 Task: Open Card Medical Conference Review in Board Public Relations Crisis Communication Planning to Workspace Event Production Services and add a team member Softage.1@softage.net, a label Yellow, a checklist Wireless Networking, an attachment from your onedrive, a color Yellow and finally, add a card description 'Plan and execute company team-building conference with team-building challenges on leadership' and a comment 'Let us approach this task with a growth mindset, embracing challenges and seeing them as opportunities to learn and improve.'. Add a start date 'Jan 05, 1900' with a due date 'Jan 12, 1900'
Action: Mouse moved to (486, 170)
Screenshot: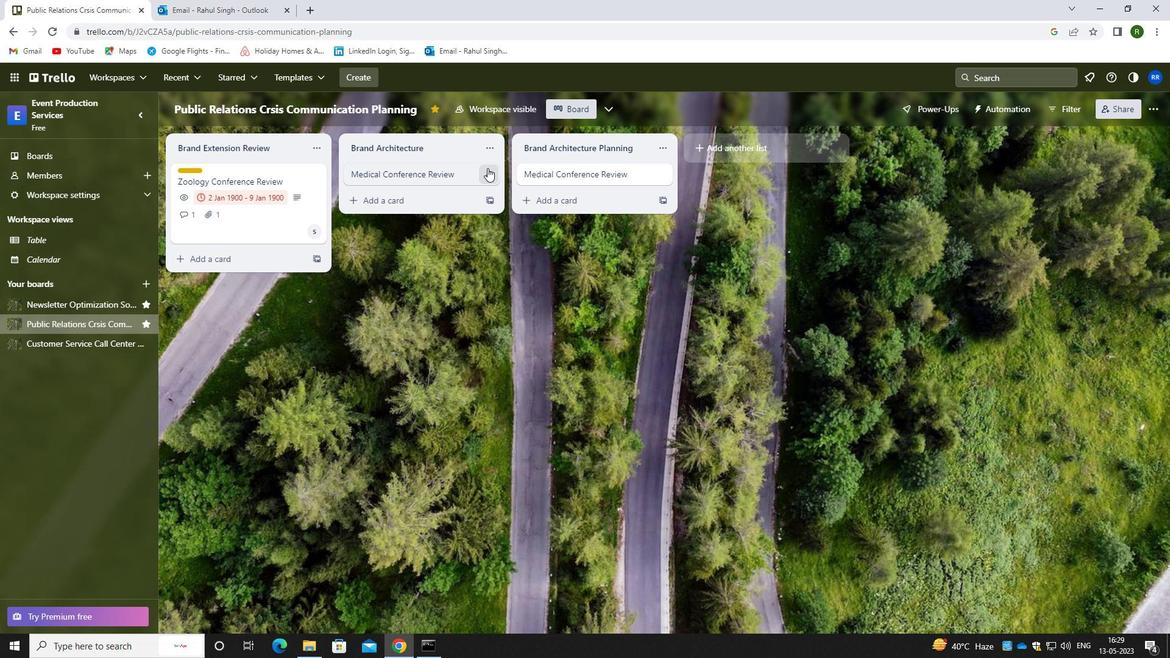 
Action: Mouse pressed left at (486, 170)
Screenshot: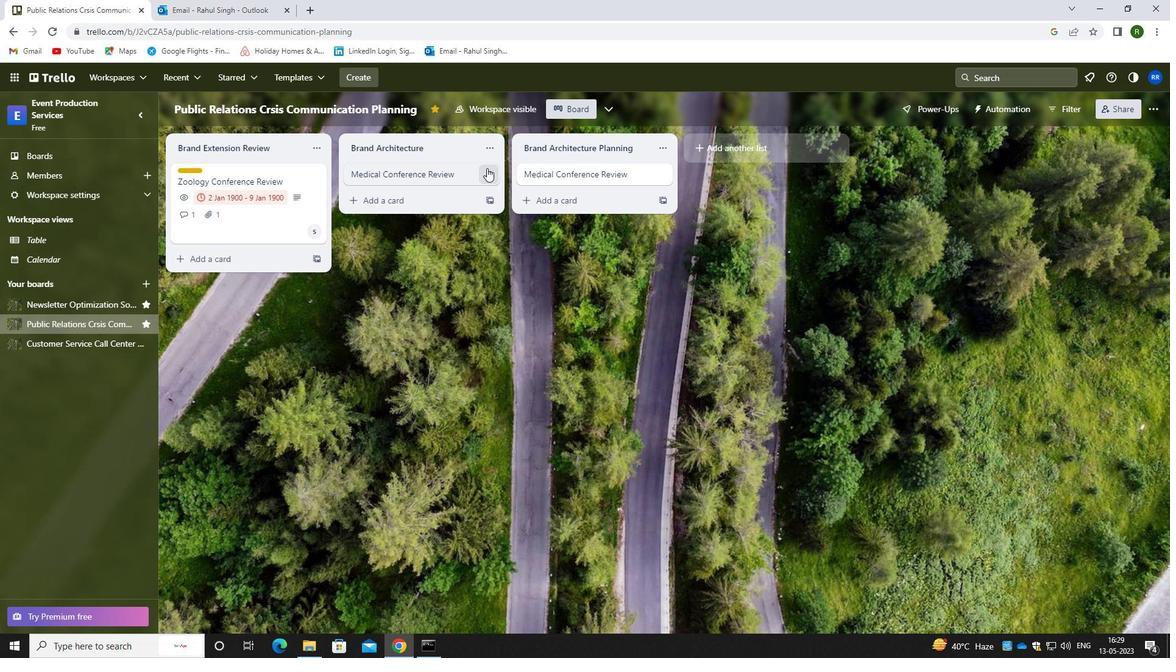 
Action: Mouse moved to (543, 167)
Screenshot: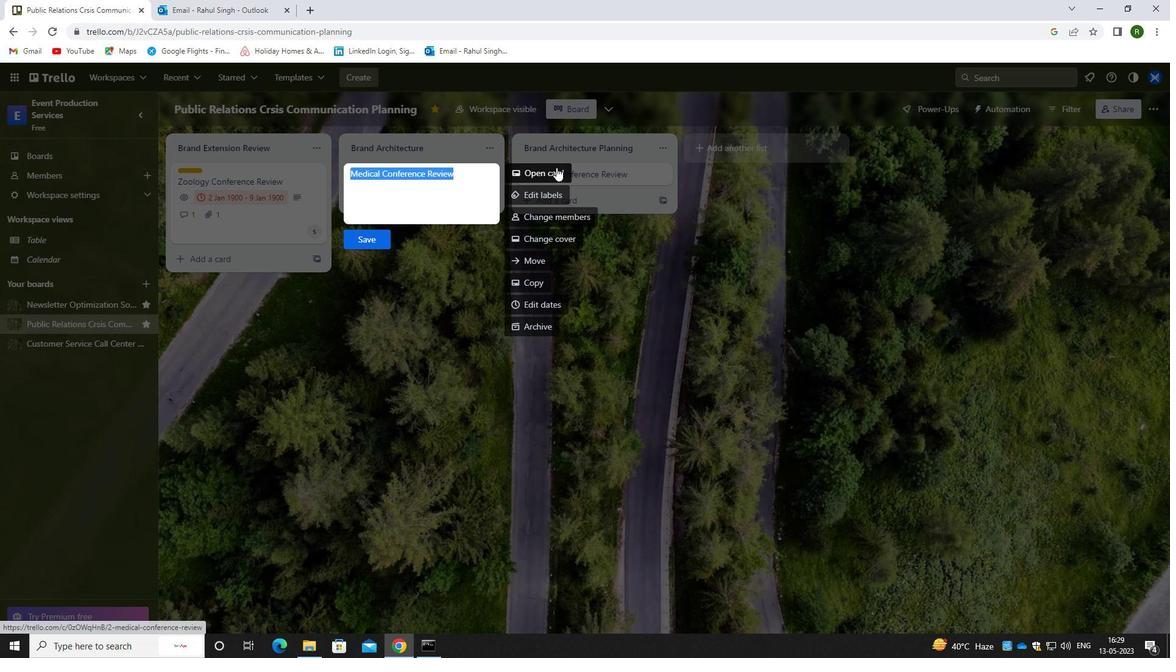 
Action: Mouse pressed left at (543, 167)
Screenshot: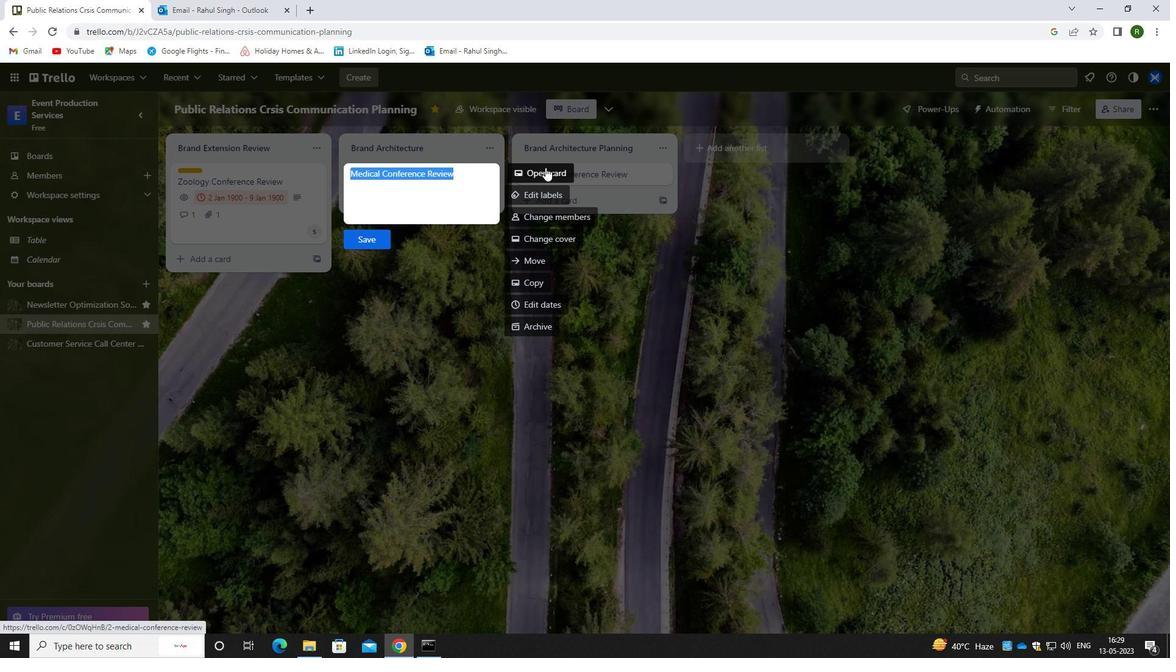 
Action: Mouse moved to (737, 216)
Screenshot: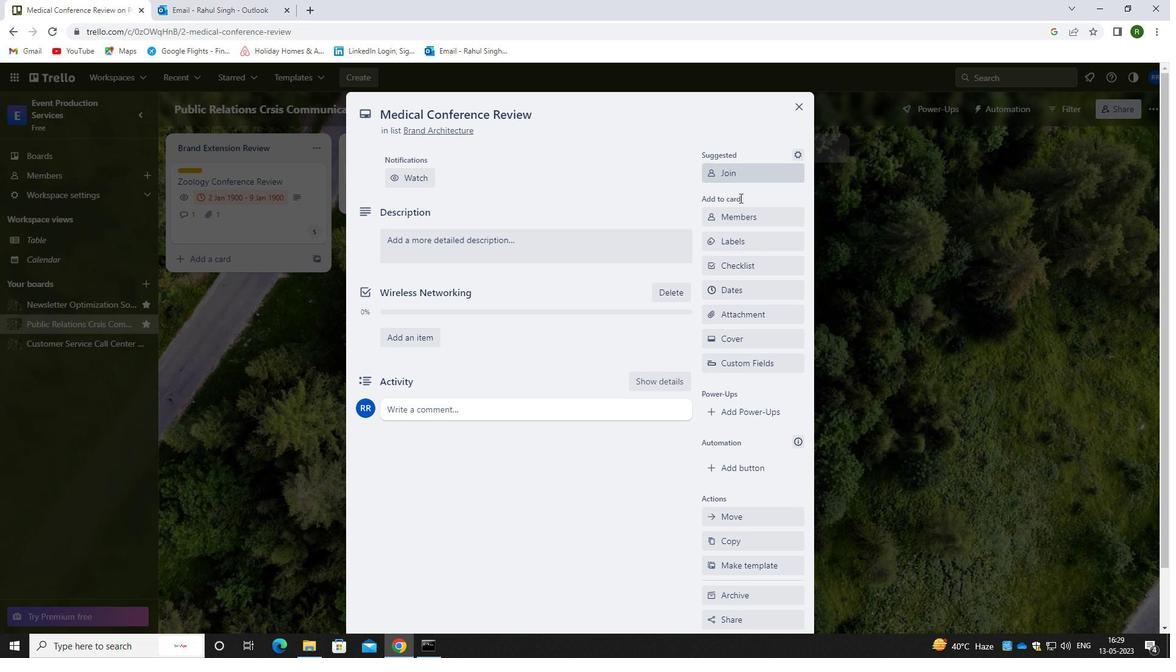 
Action: Mouse pressed left at (737, 216)
Screenshot: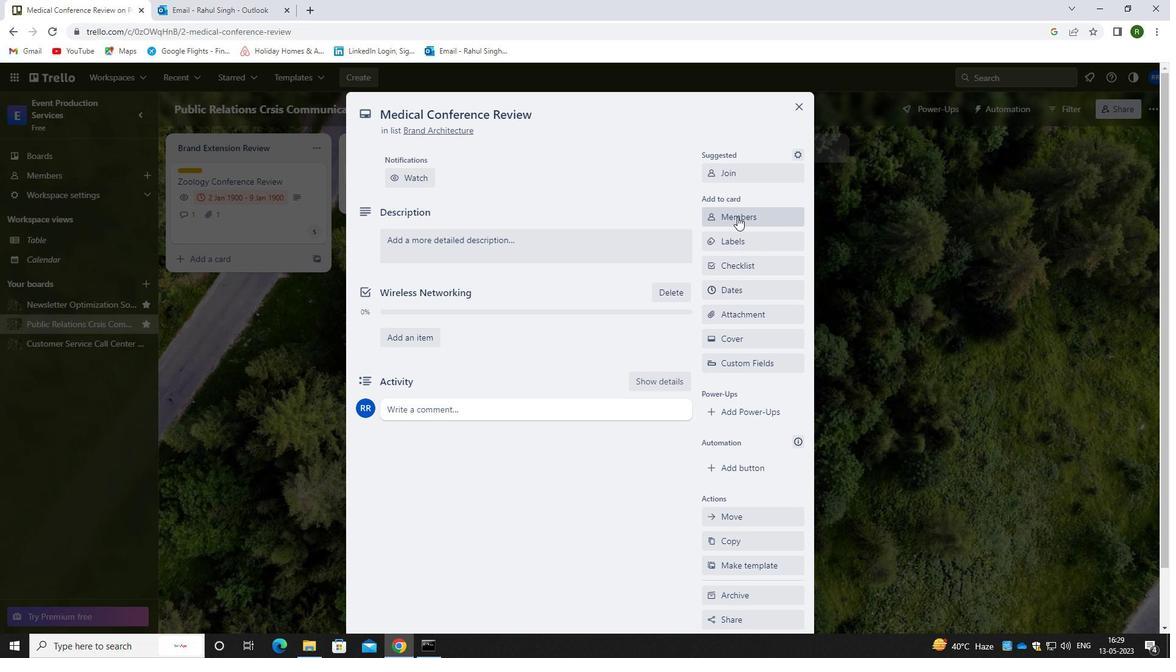 
Action: Mouse moved to (739, 277)
Screenshot: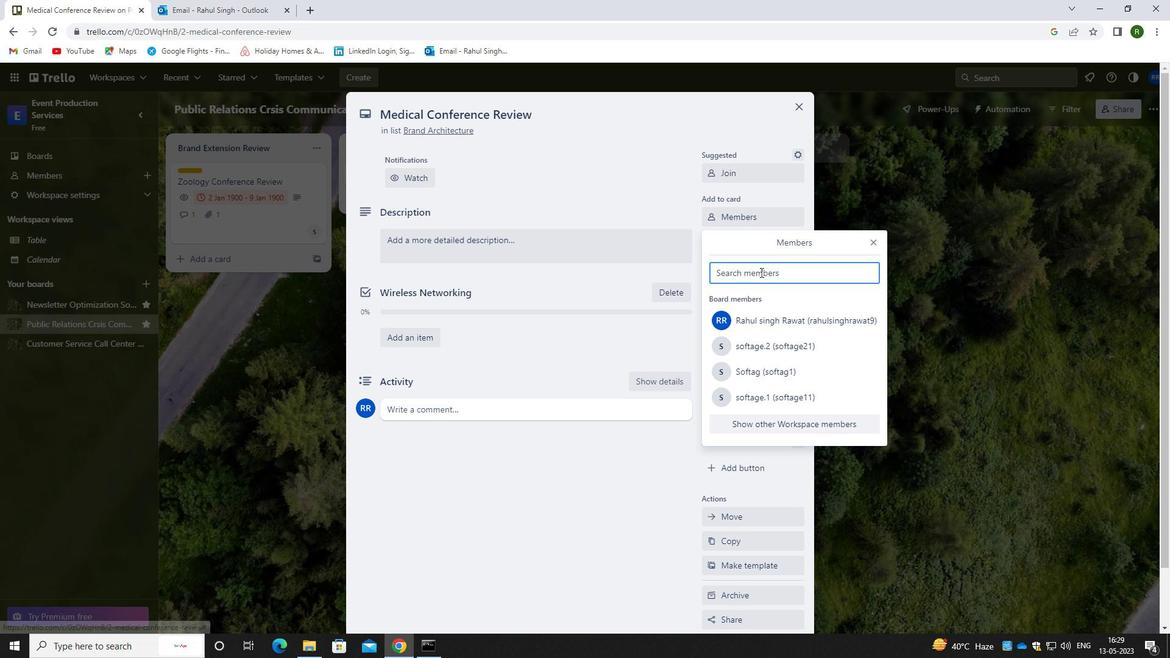 
Action: Key pressed <Key.caps_lock>s<Key.caps_lock>oftage.1<Key.shift>@SOFTAGE.NET
Screenshot: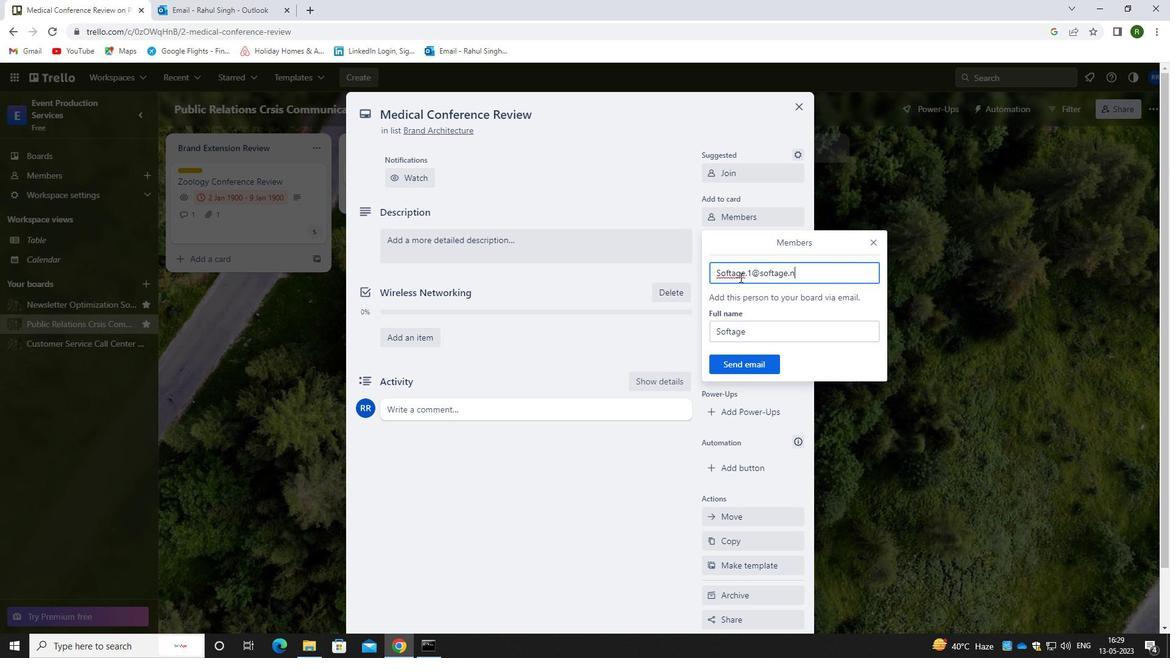 
Action: Mouse moved to (742, 365)
Screenshot: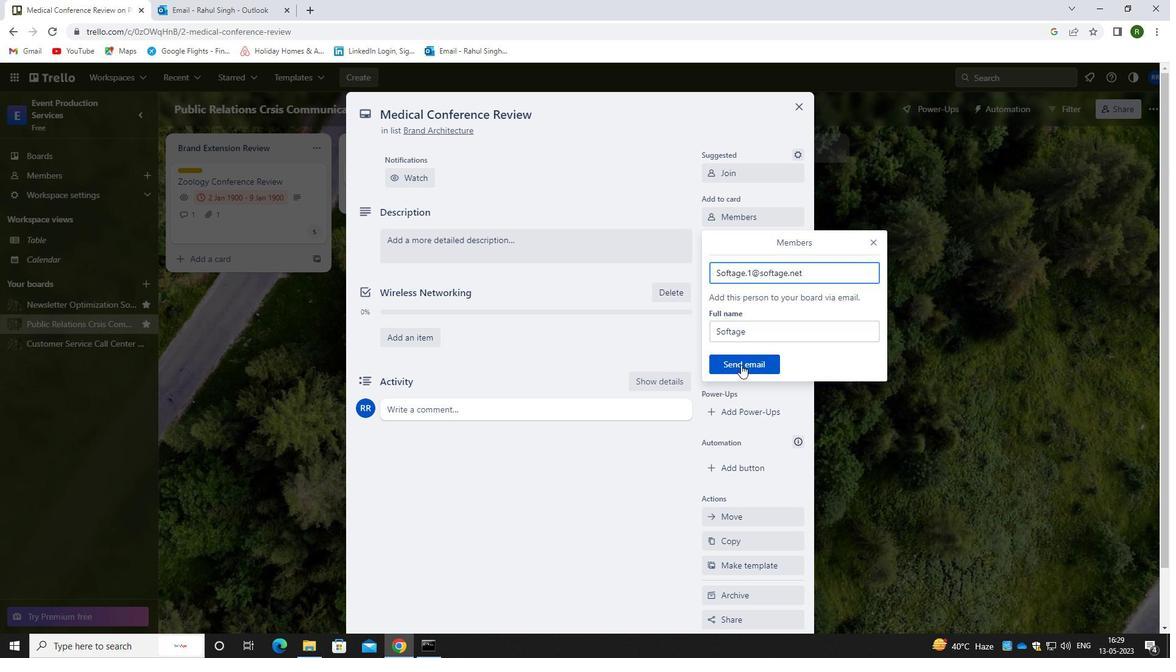 
Action: Mouse pressed left at (742, 365)
Screenshot: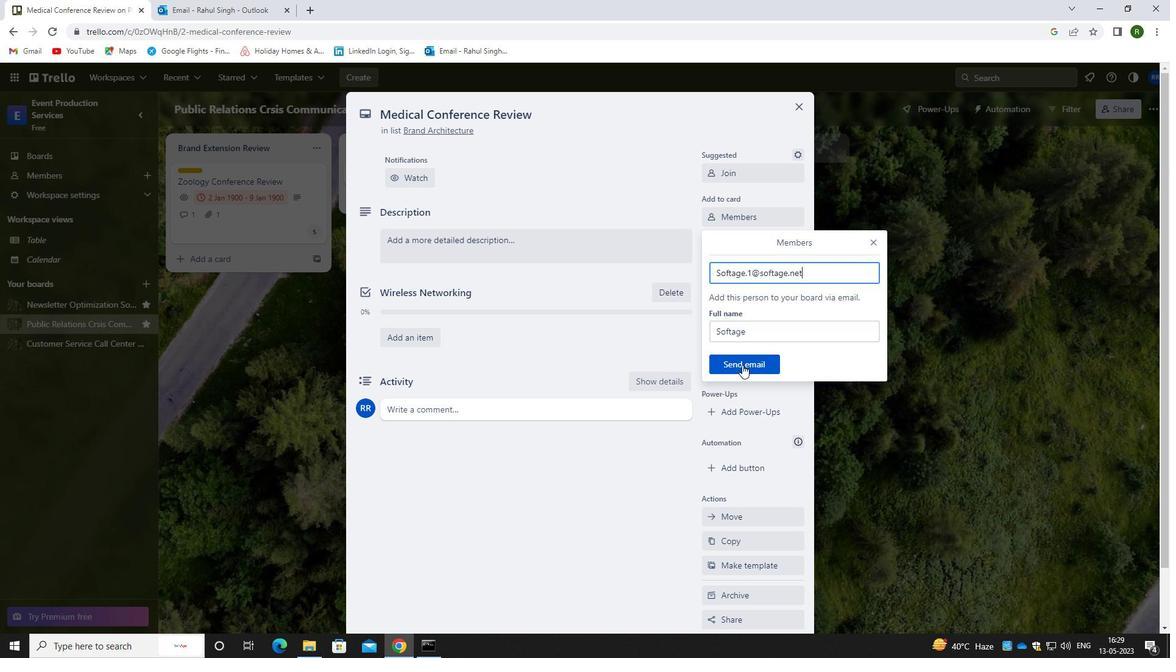 
Action: Mouse moved to (750, 237)
Screenshot: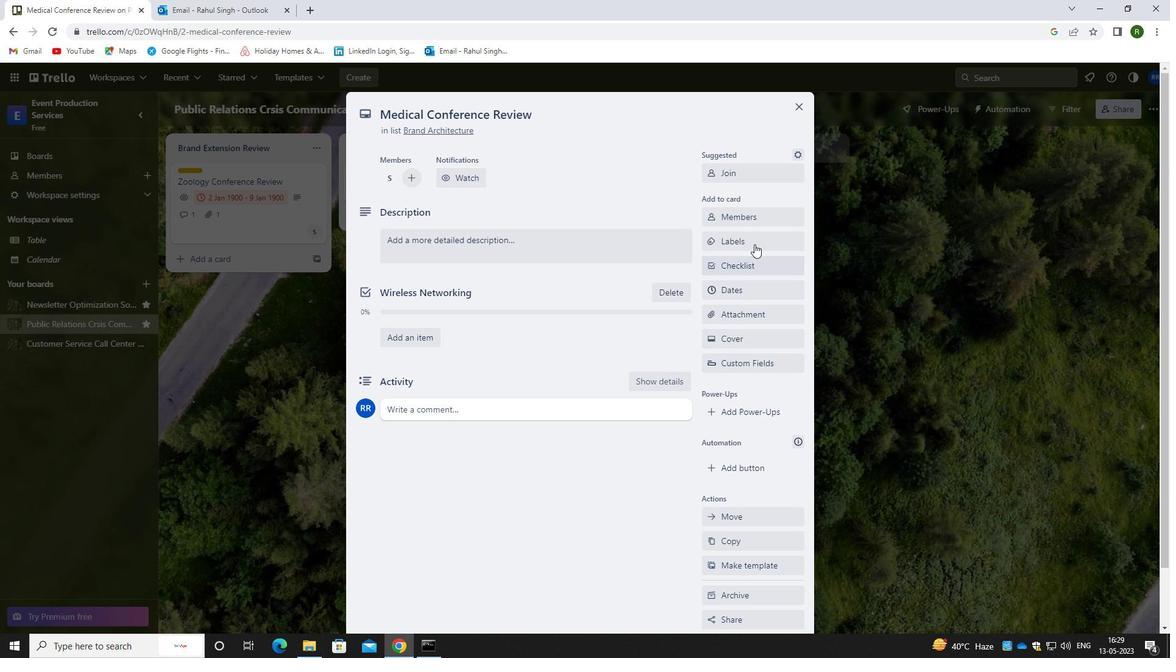 
Action: Mouse pressed left at (750, 237)
Screenshot: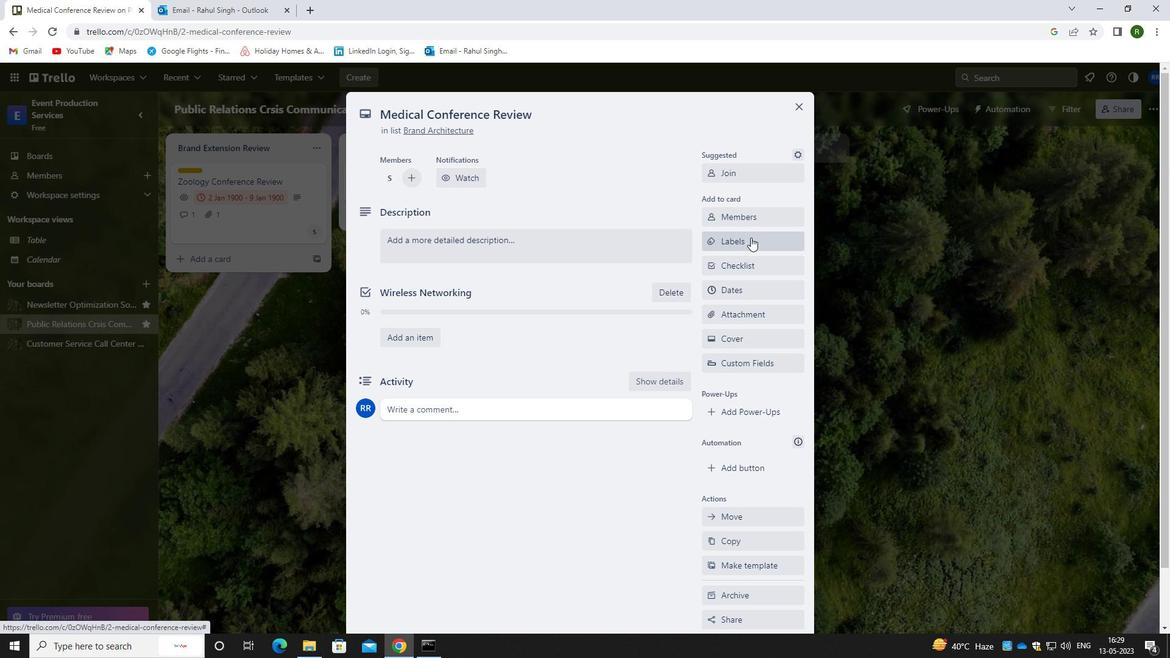 
Action: Mouse moved to (748, 257)
Screenshot: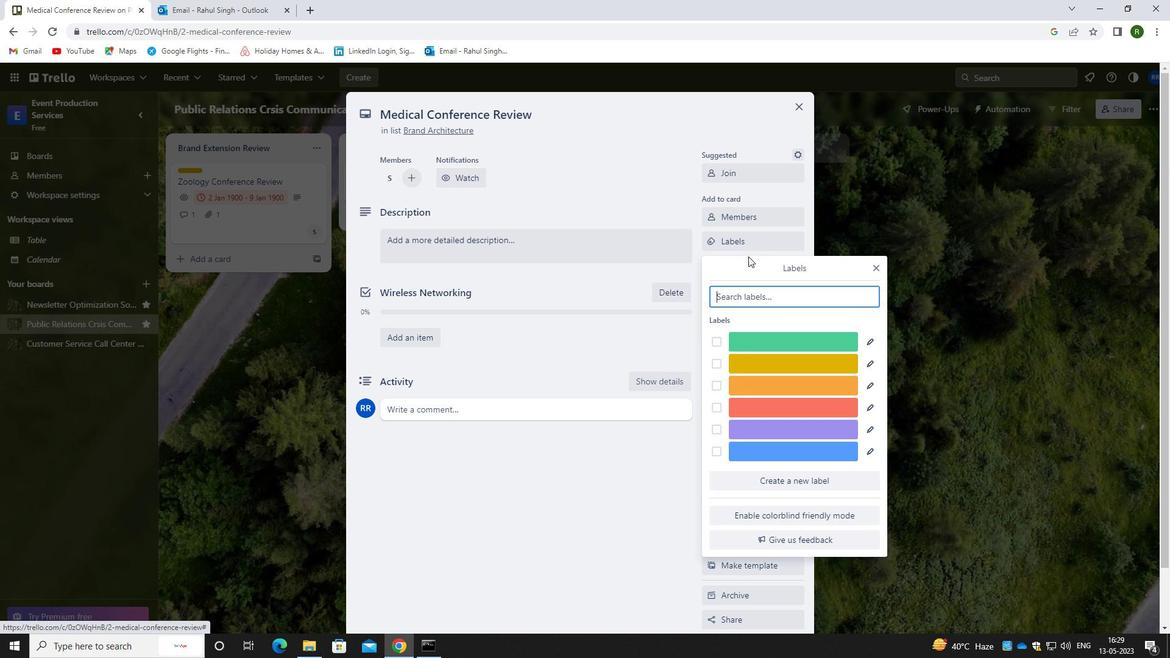 
Action: Key pressed YELLOW
Screenshot: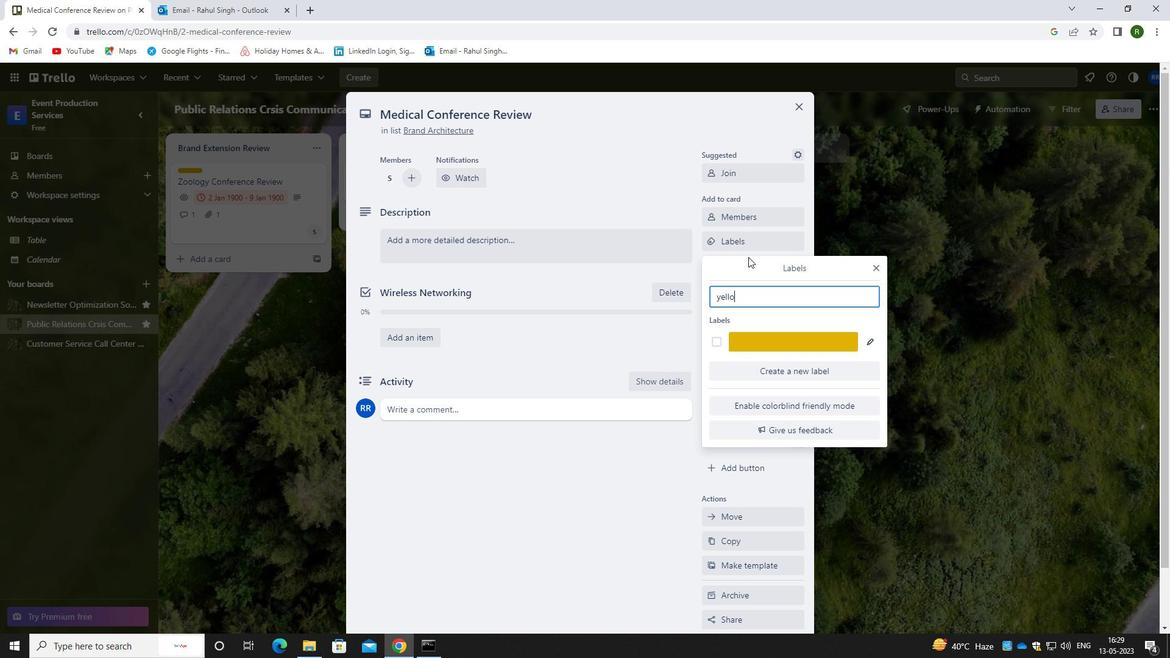 
Action: Mouse moved to (716, 344)
Screenshot: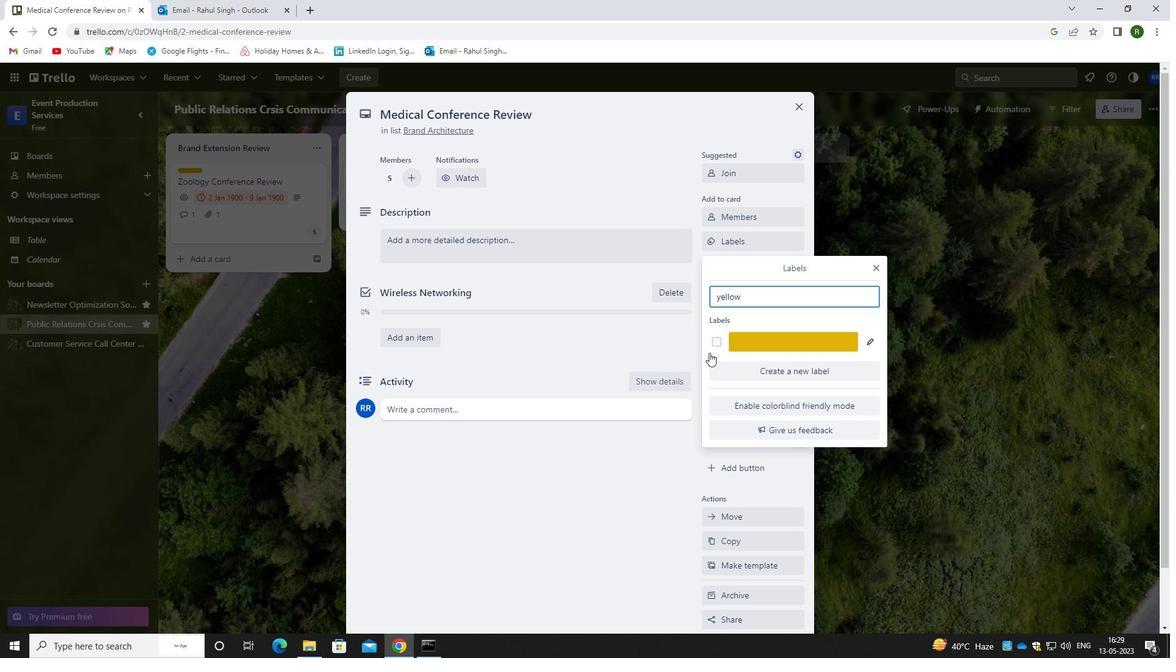 
Action: Mouse pressed left at (716, 344)
Screenshot: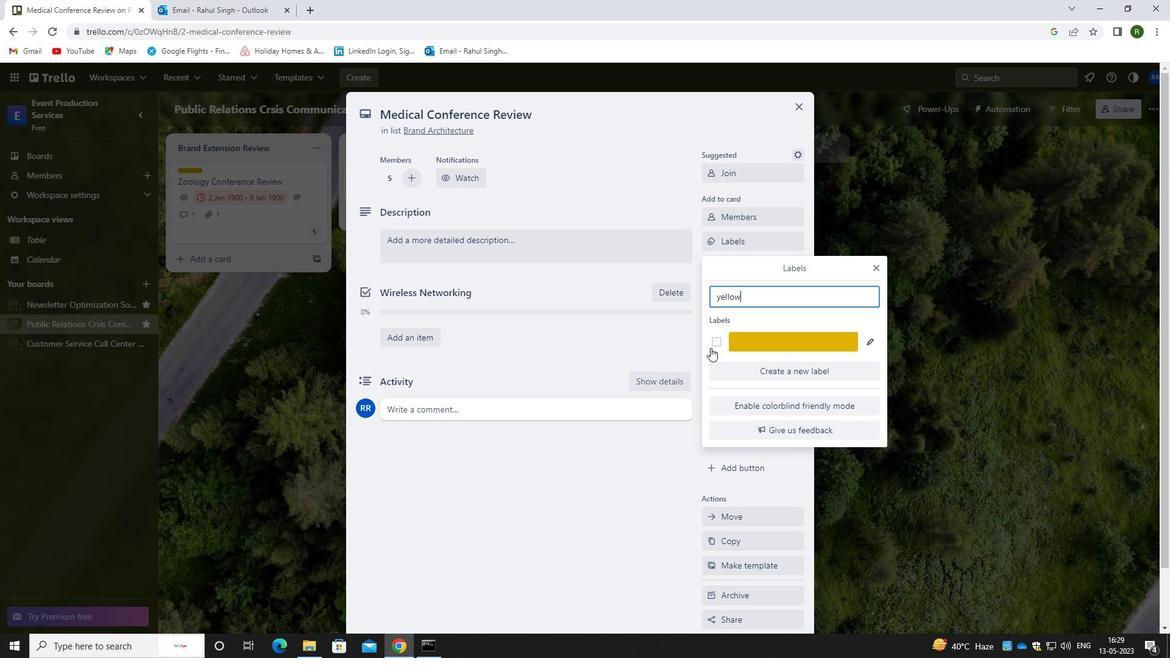 
Action: Mouse moved to (672, 469)
Screenshot: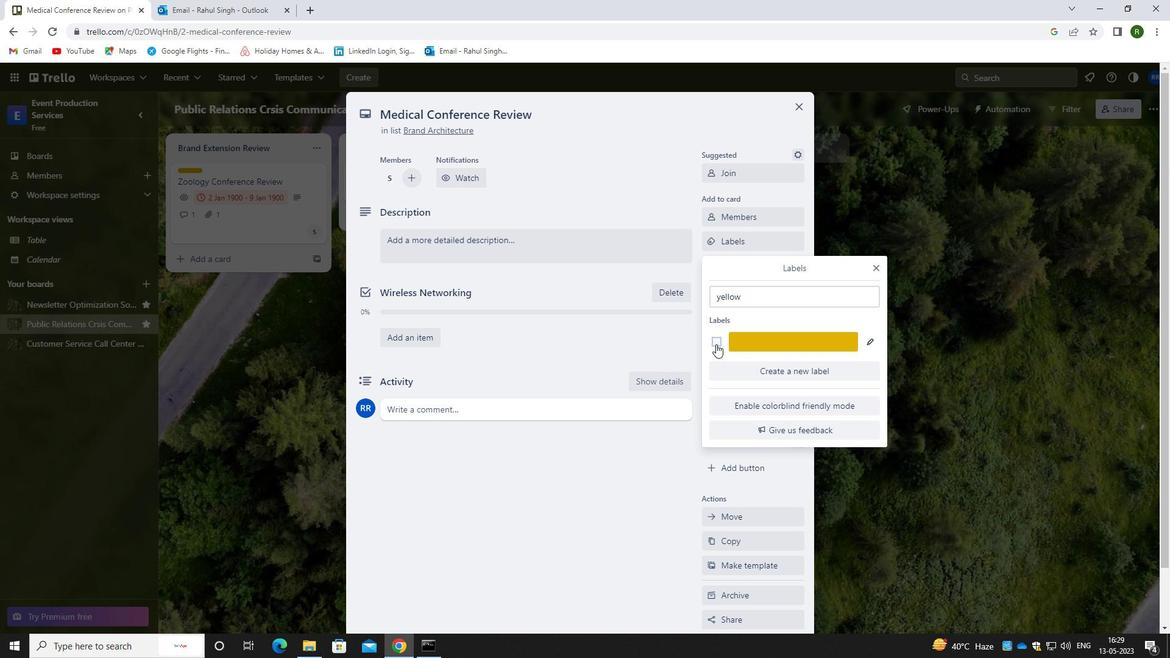 
Action: Mouse pressed left at (672, 469)
Screenshot: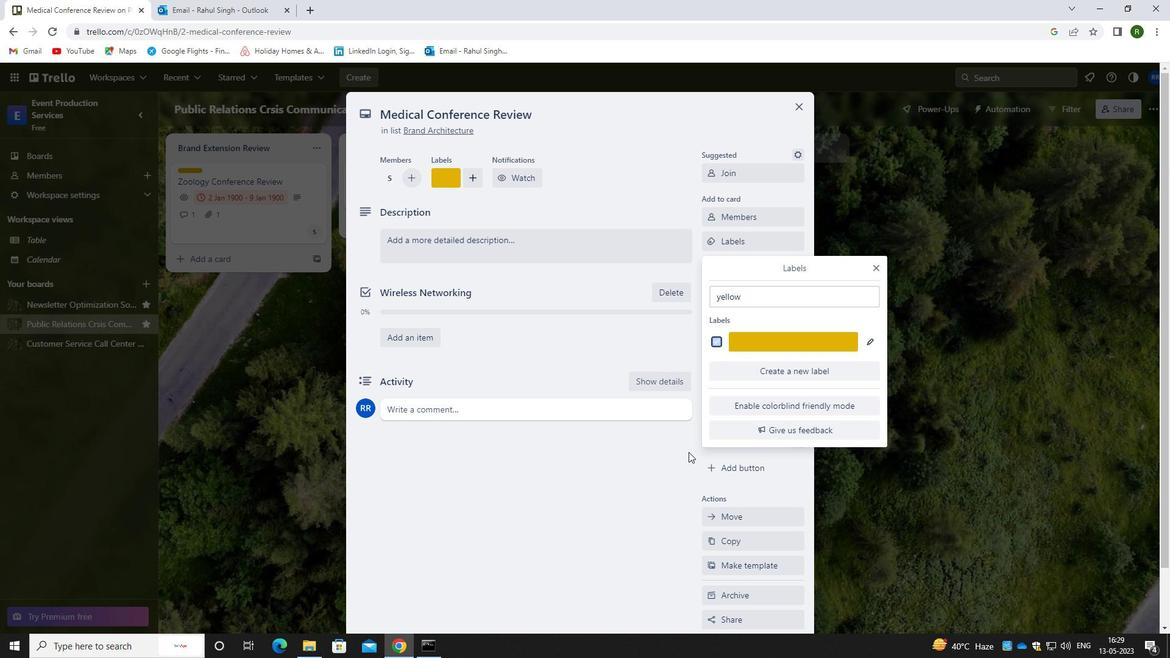 
Action: Mouse moved to (739, 262)
Screenshot: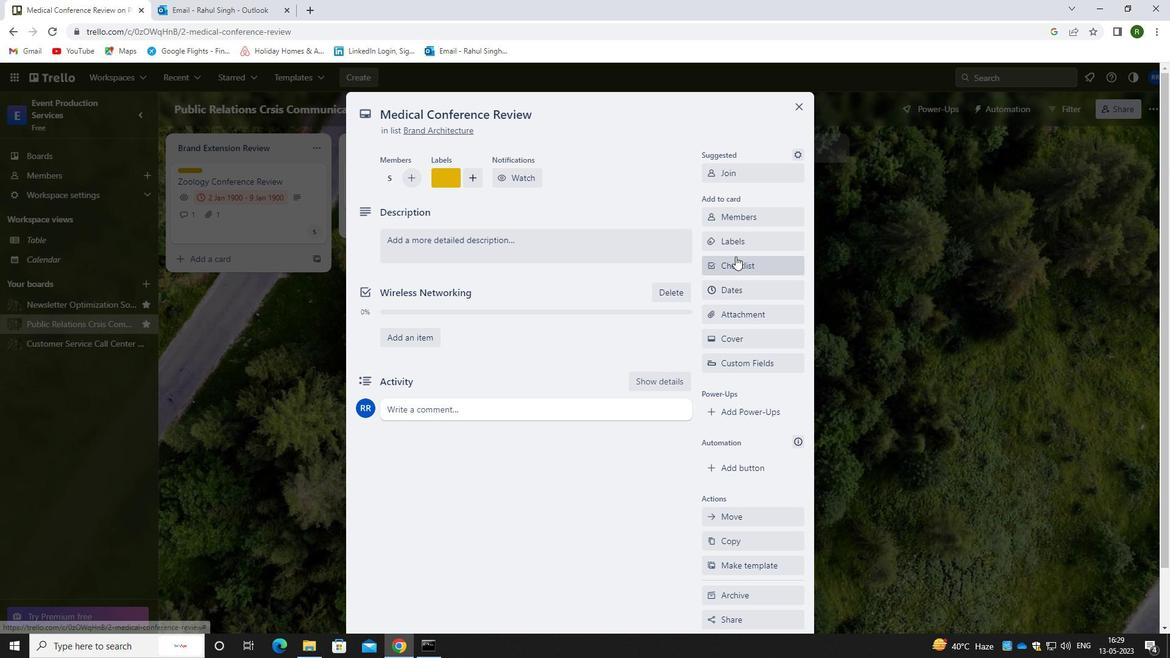 
Action: Mouse pressed left at (739, 262)
Screenshot: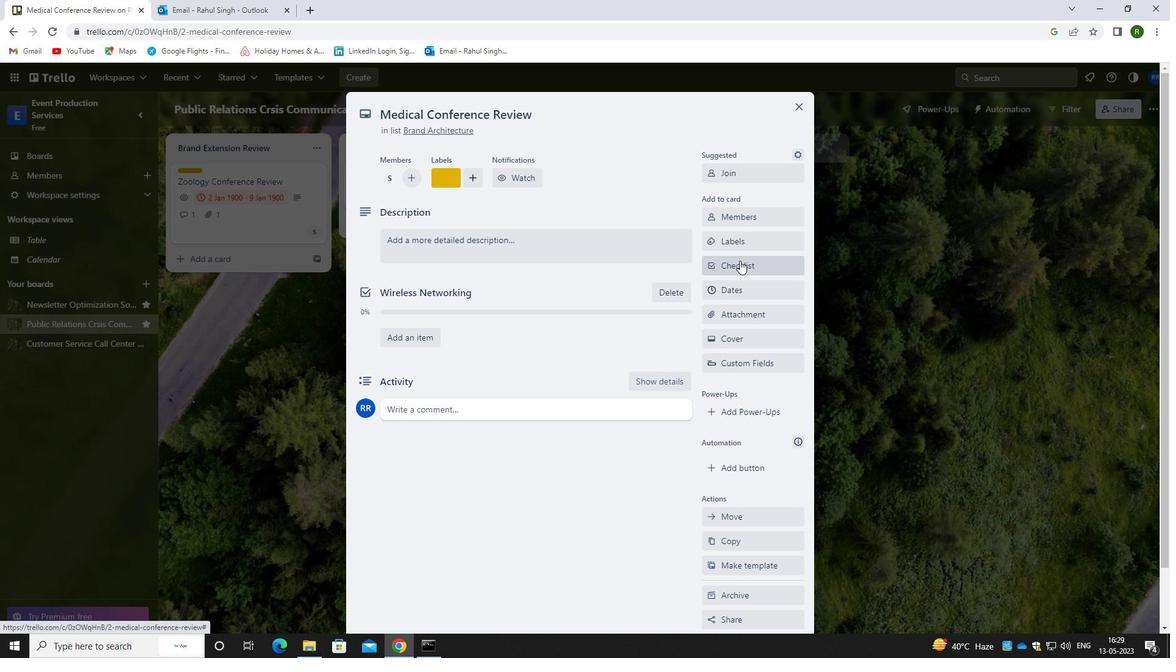 
Action: Mouse moved to (782, 330)
Screenshot: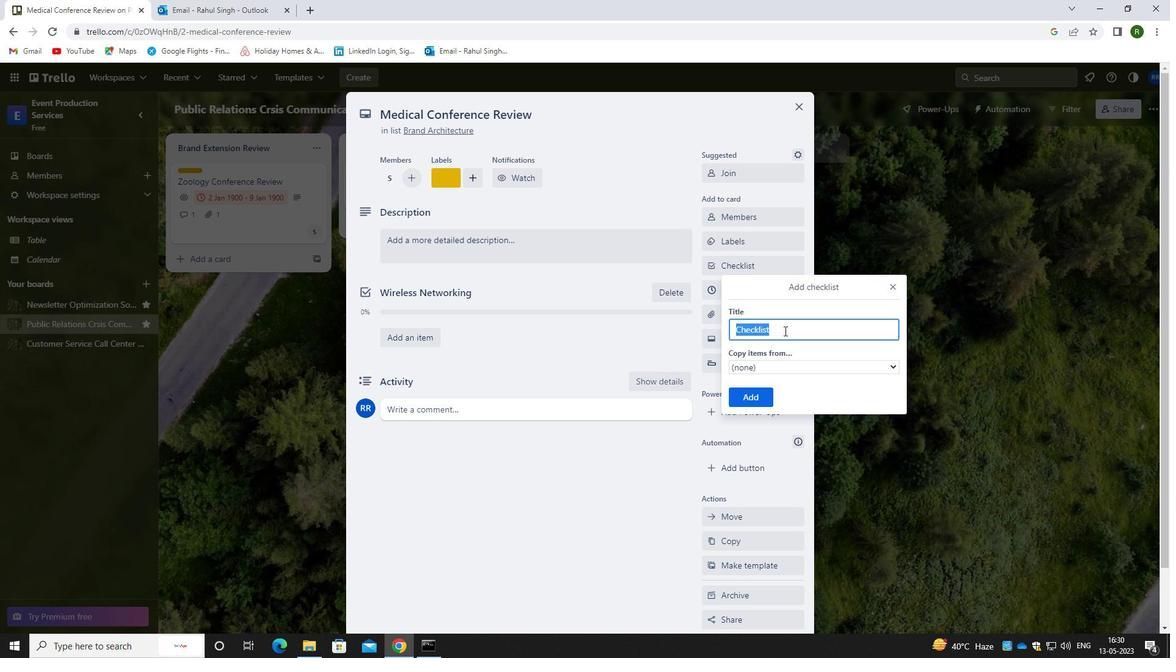 
Action: Key pressed <Key.shift>WIRELESS
Screenshot: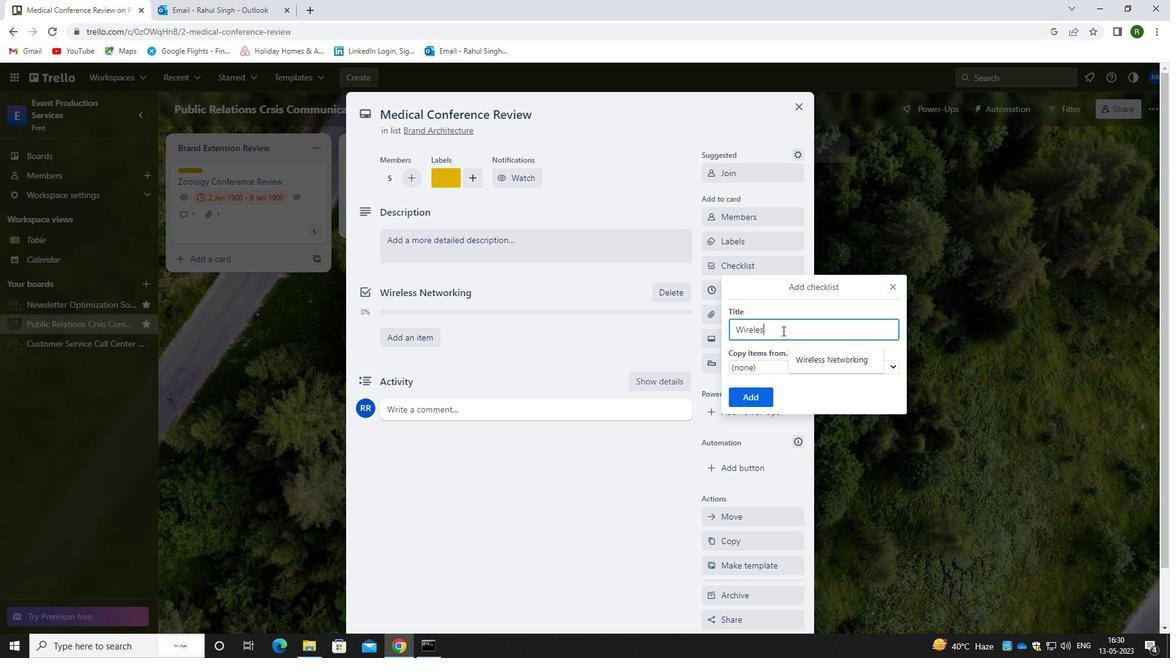 
Action: Mouse moved to (835, 355)
Screenshot: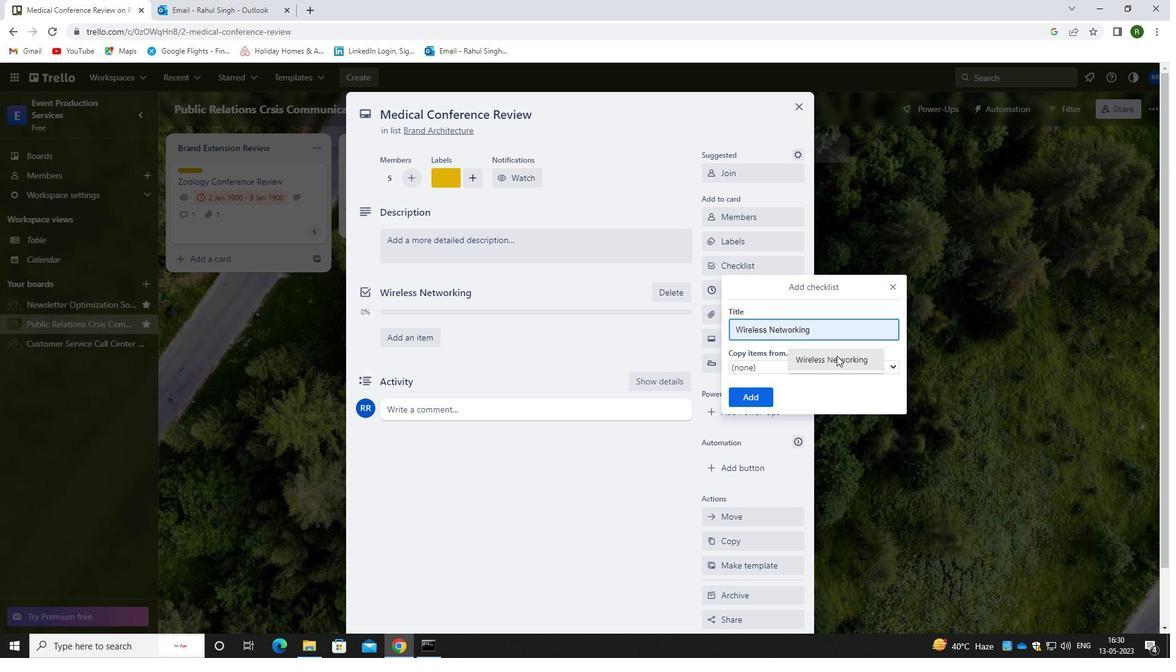 
Action: Mouse pressed left at (835, 355)
Screenshot: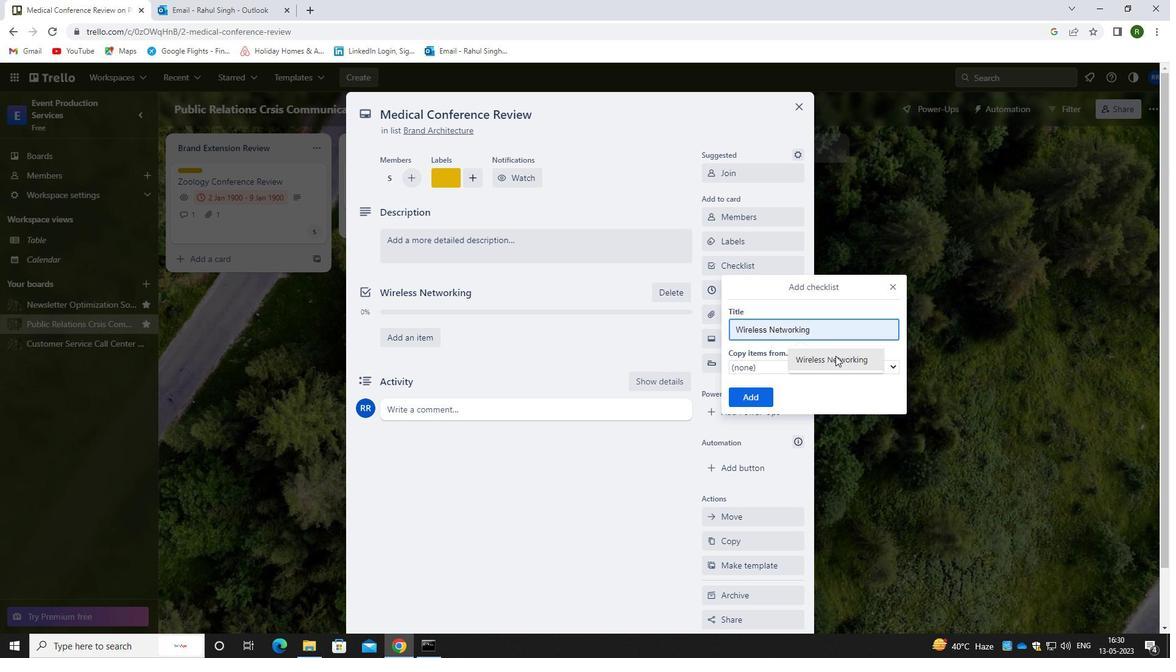 
Action: Mouse moved to (755, 396)
Screenshot: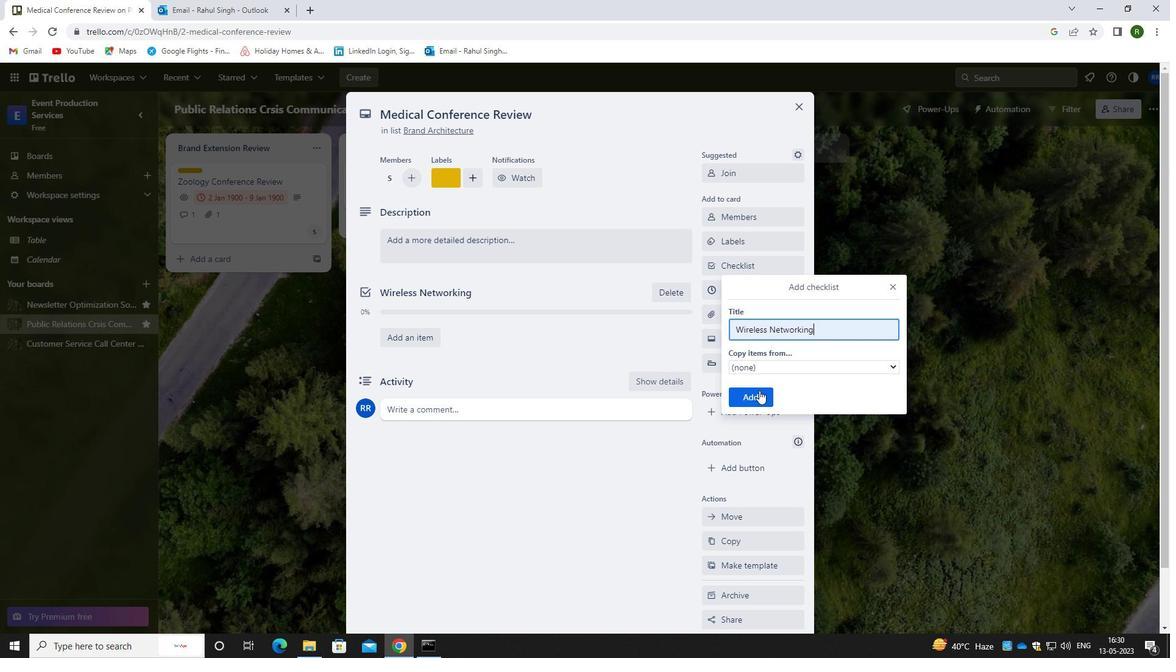 
Action: Mouse pressed left at (755, 396)
Screenshot: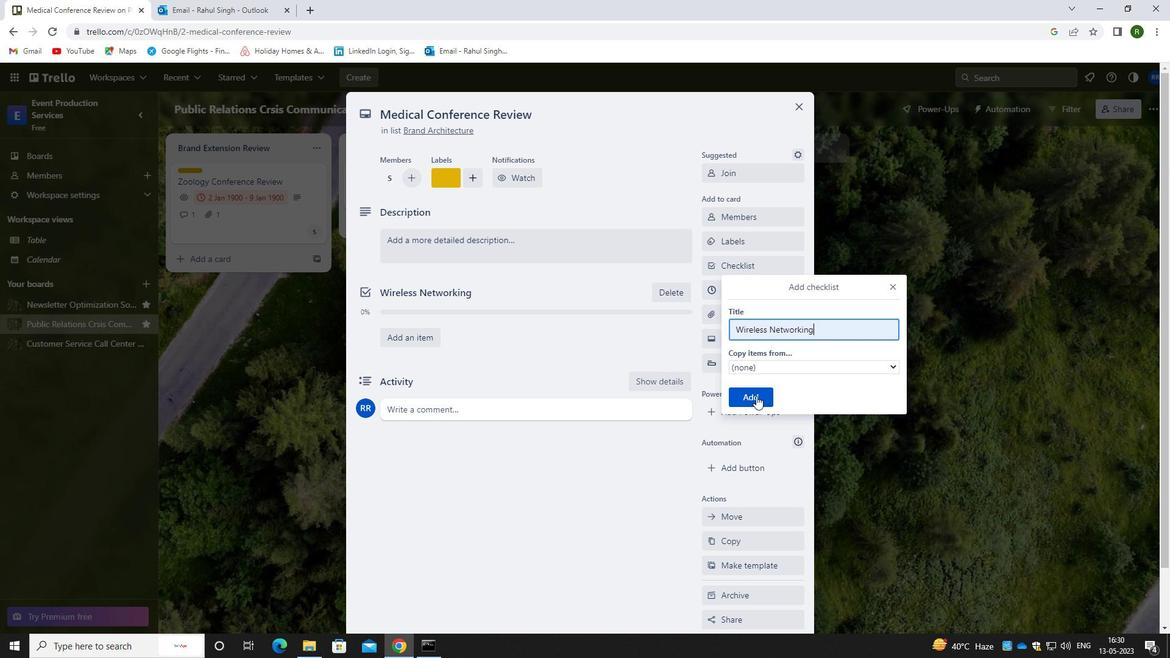 
Action: Mouse moved to (731, 318)
Screenshot: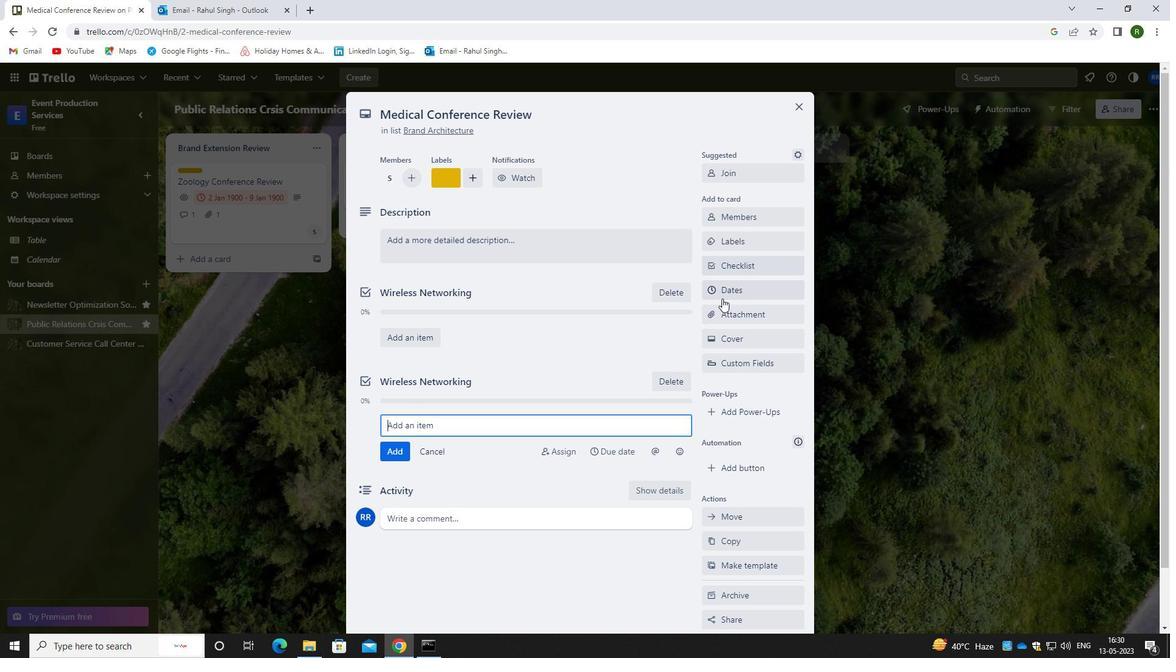 
Action: Mouse pressed left at (731, 318)
Screenshot: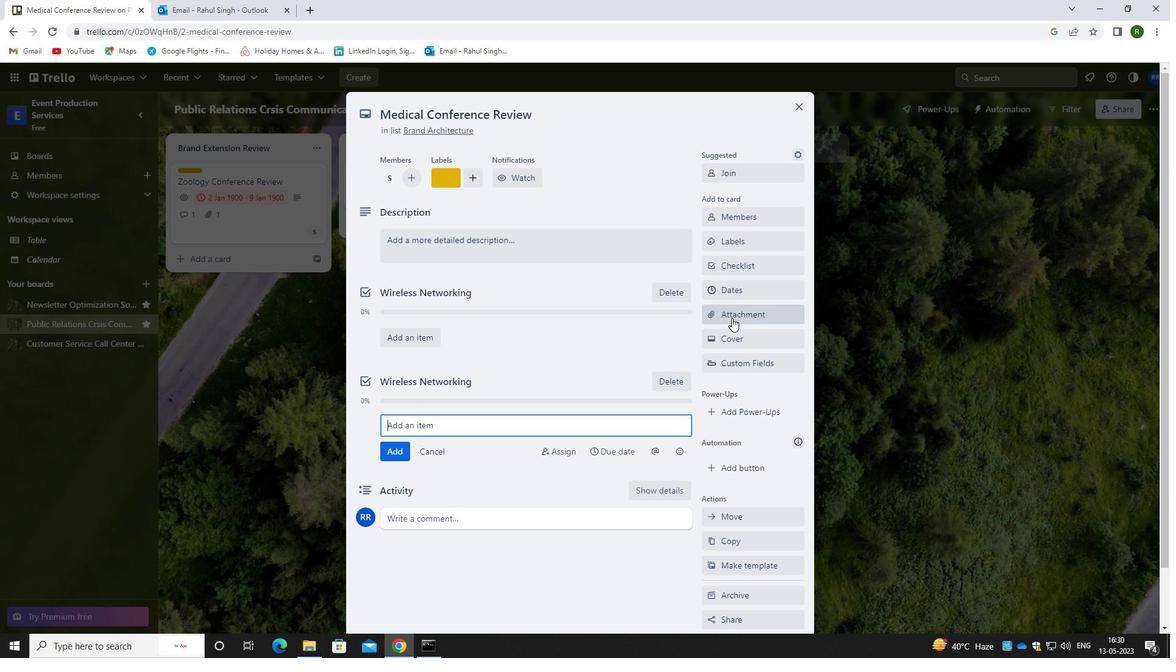 
Action: Mouse moved to (728, 469)
Screenshot: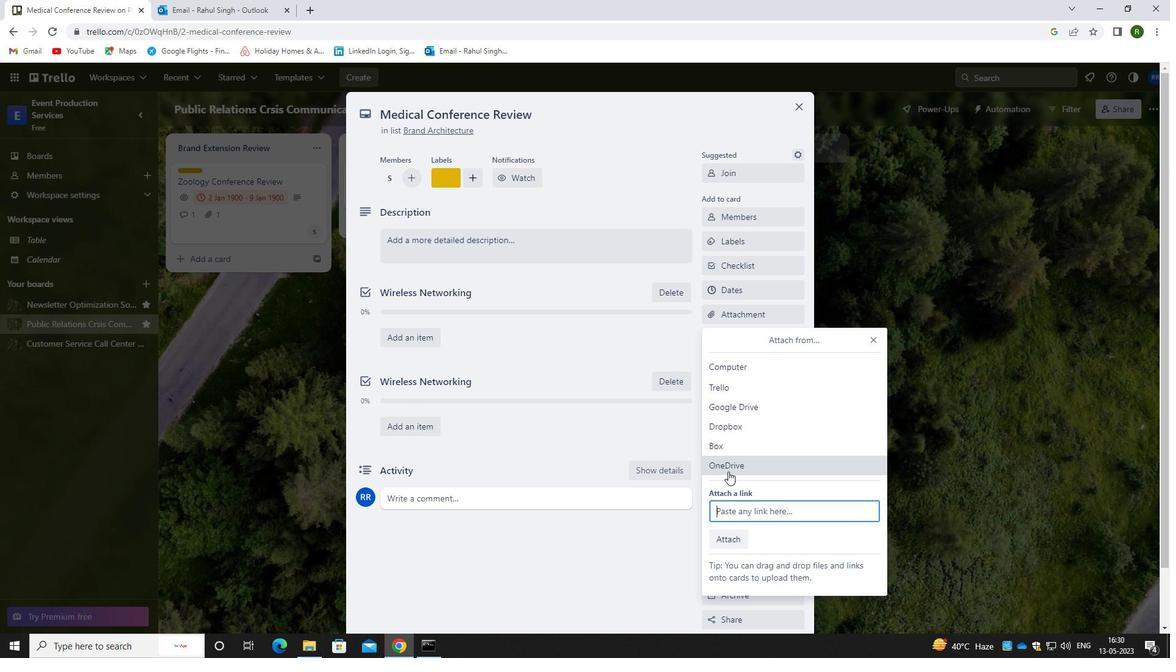 
Action: Mouse pressed left at (728, 469)
Screenshot: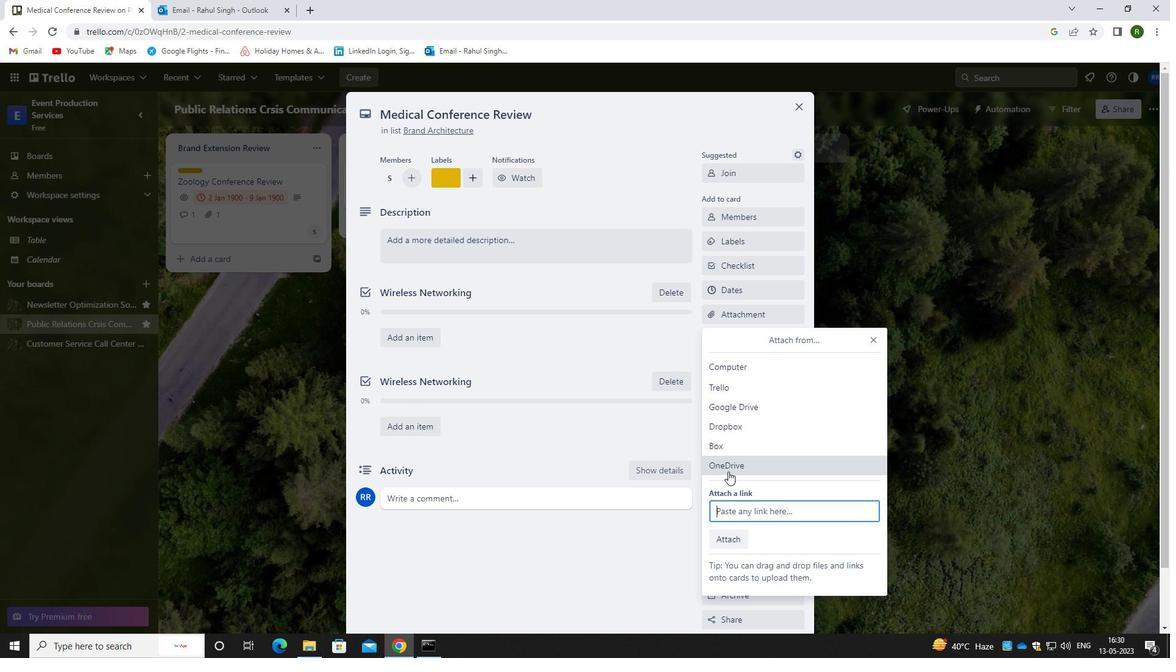 
Action: Mouse moved to (368, 416)
Screenshot: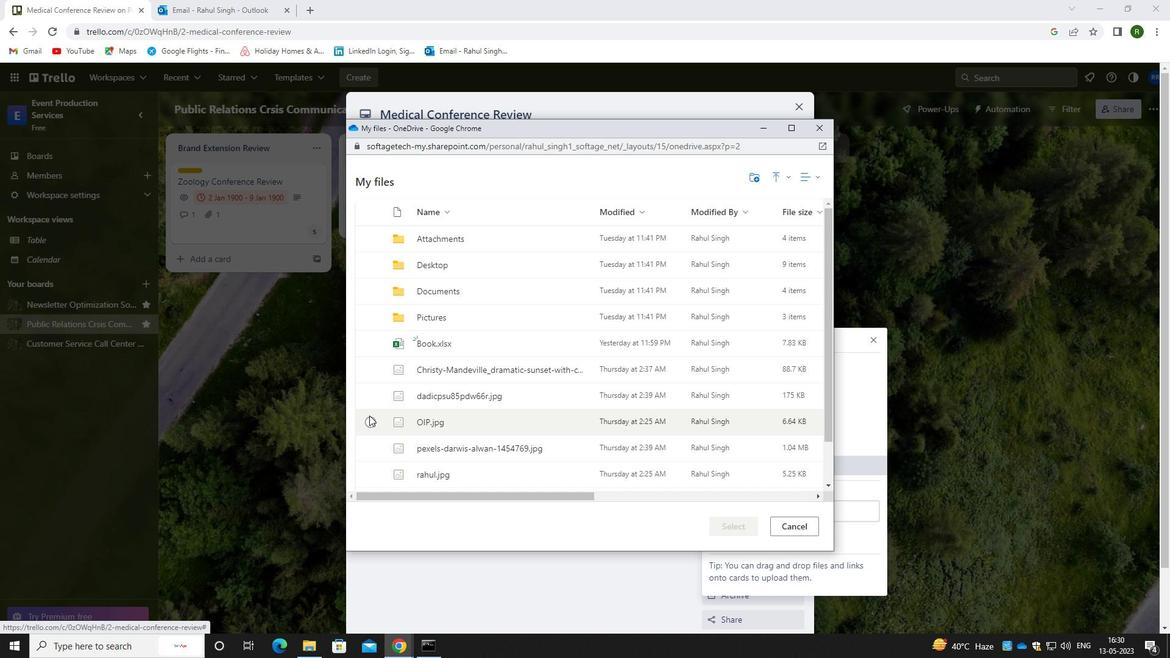 
Action: Mouse pressed left at (368, 416)
Screenshot: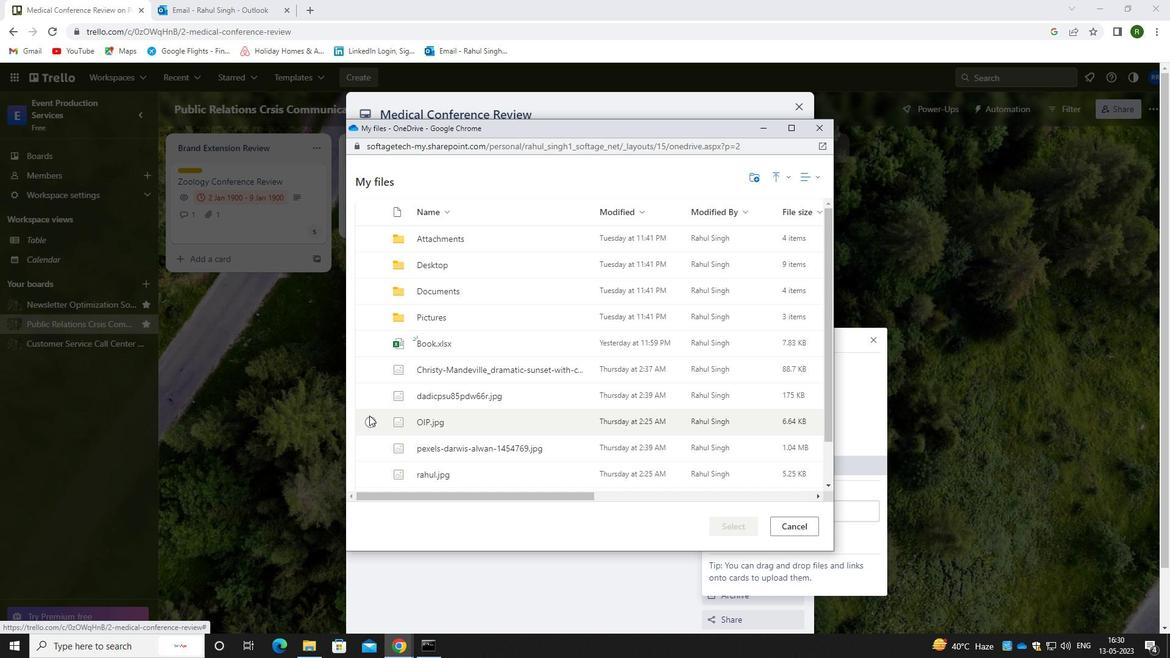 
Action: Mouse moved to (719, 527)
Screenshot: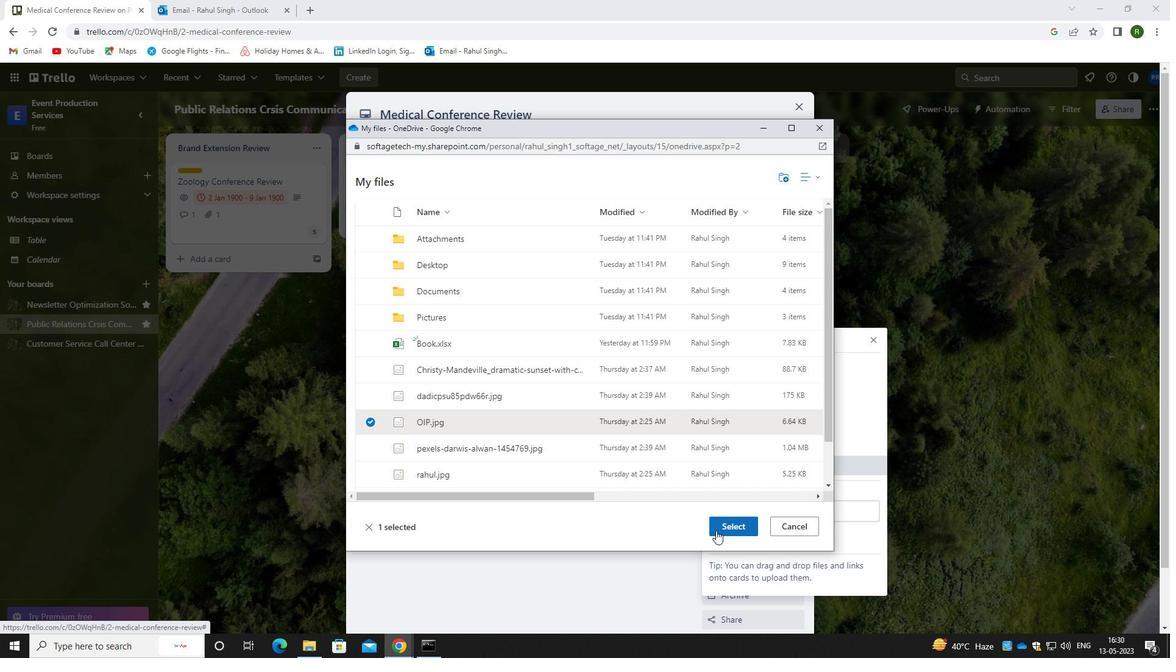 
Action: Mouse pressed left at (719, 527)
Screenshot: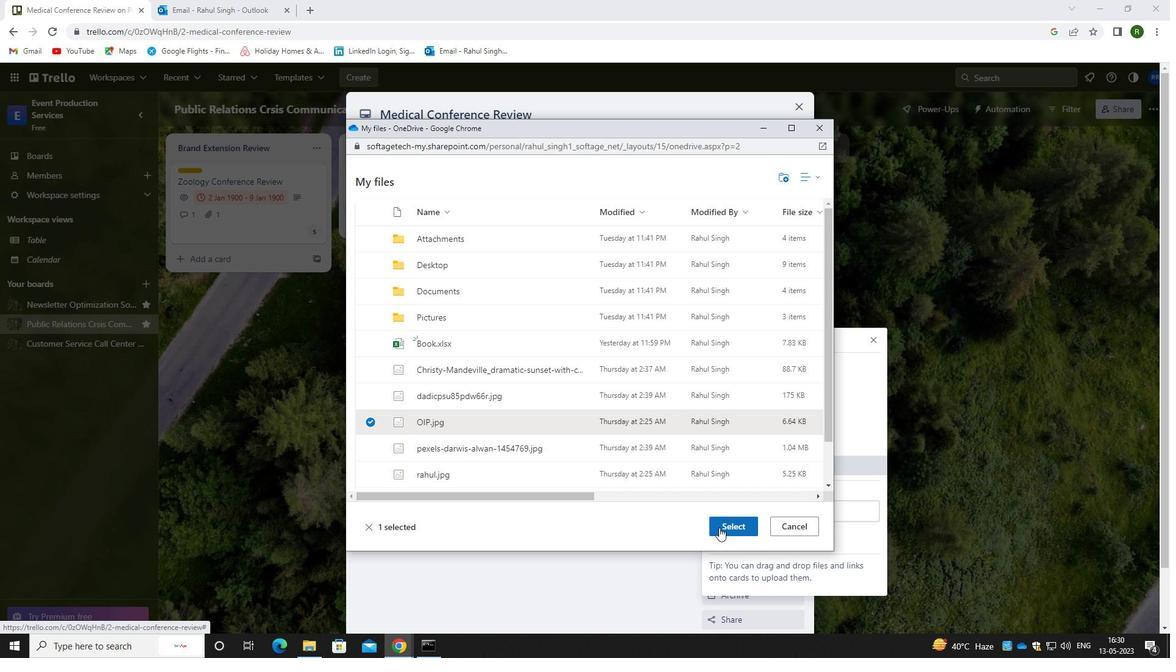 
Action: Mouse moved to (472, 249)
Screenshot: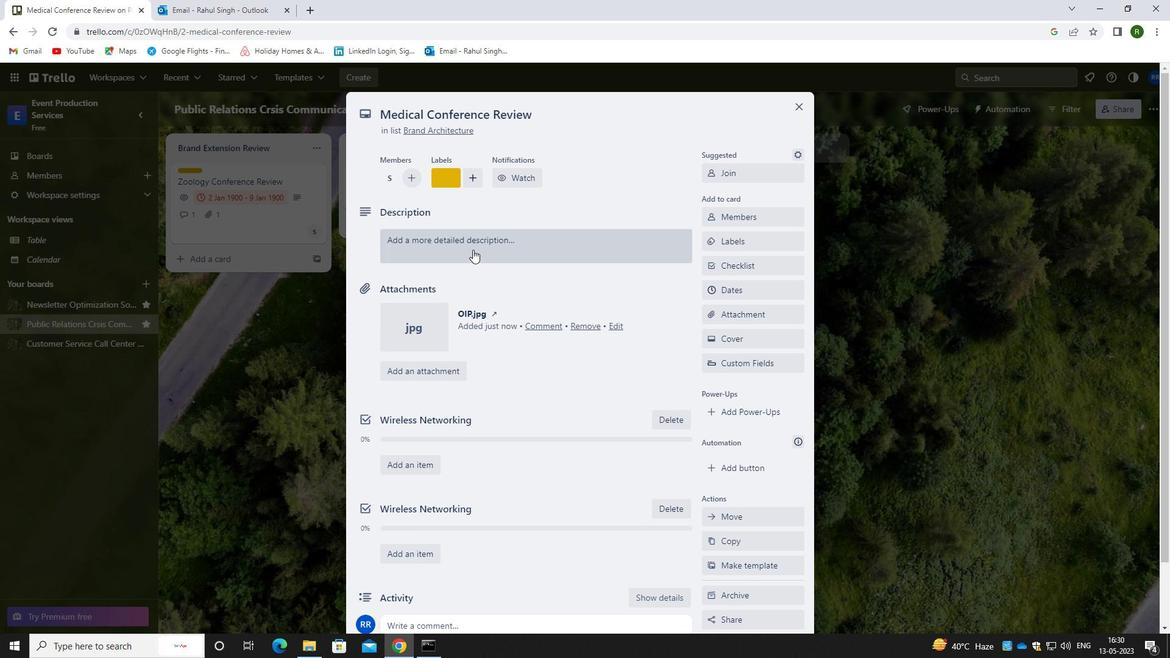
Action: Mouse pressed left at (472, 249)
Screenshot: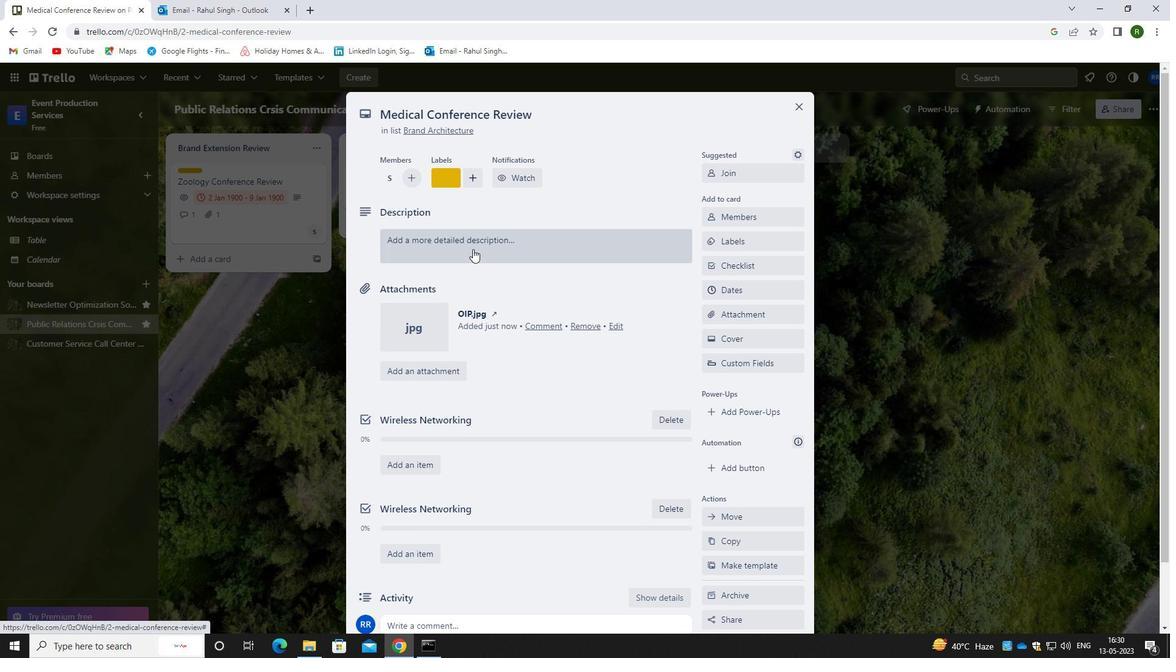 
Action: Mouse moved to (461, 299)
Screenshot: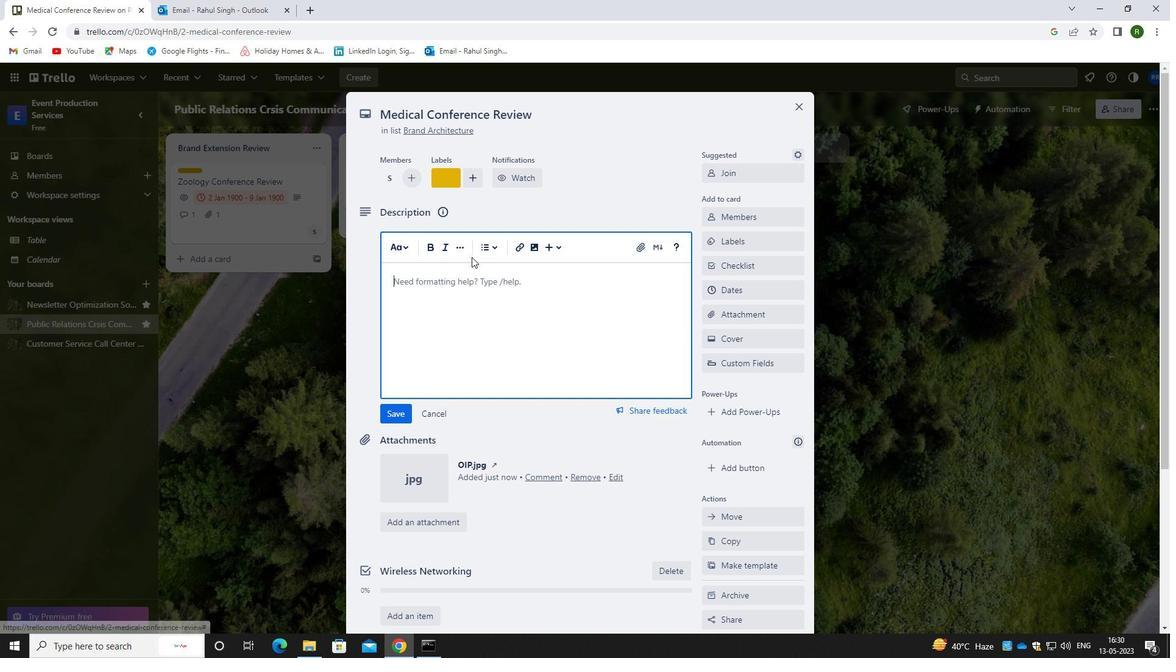 
Action: Mouse pressed left at (461, 299)
Screenshot: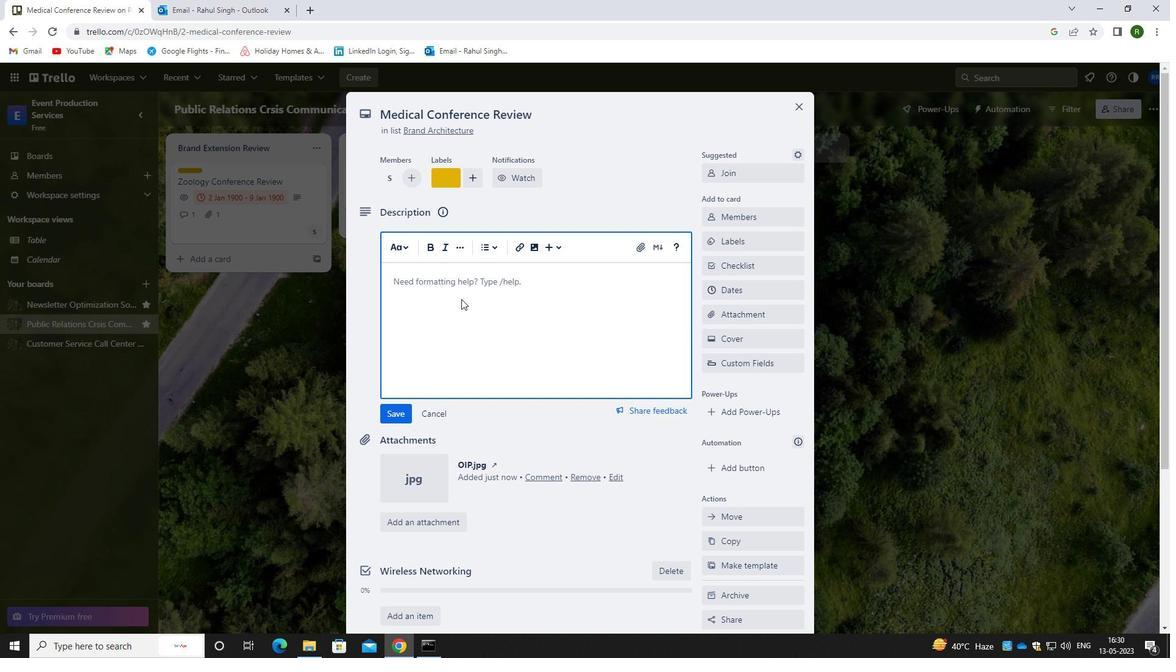 
Action: Key pressed <Key.caps_lock>P<Key.caps_lock>LAN<Key.space>AND<Key.space>EXECUTE<Key.space>COMPANY<Key.space>TEAM-BUILDING<Key.space>CONG<Key.backspace>FERENCE<Key.space>WITH<Key.space>TEAM-BUILDING<Key.space>CHALLENGES<Key.space>ON<Key.space>LEADERSHIP.
Screenshot: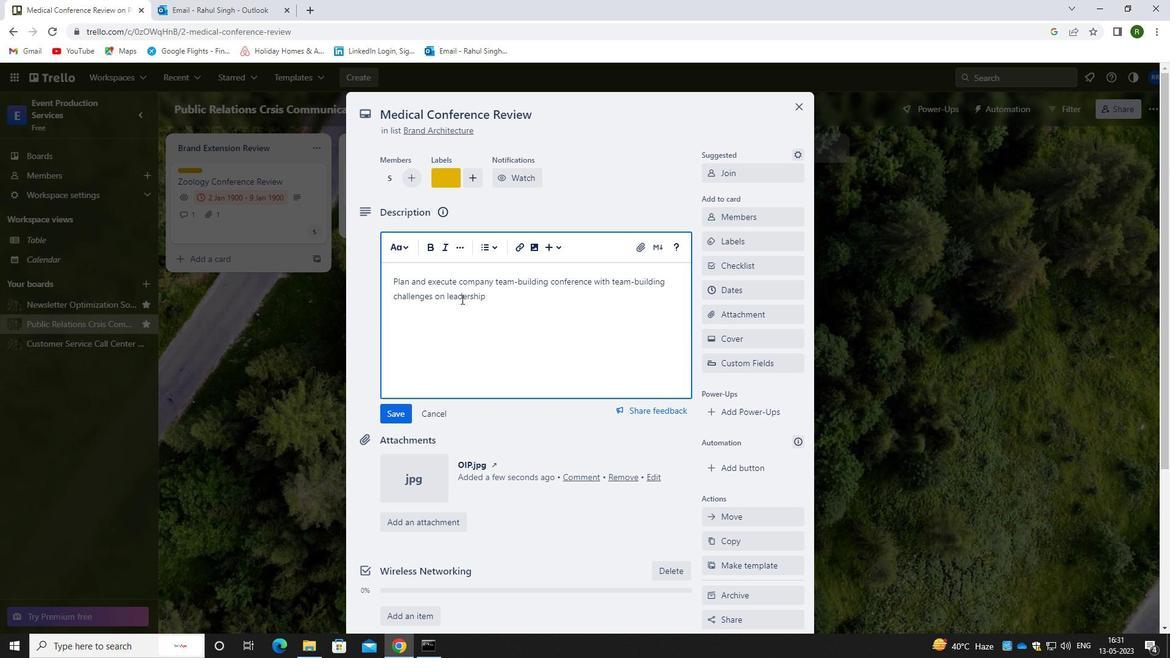 
Action: Mouse moved to (396, 416)
Screenshot: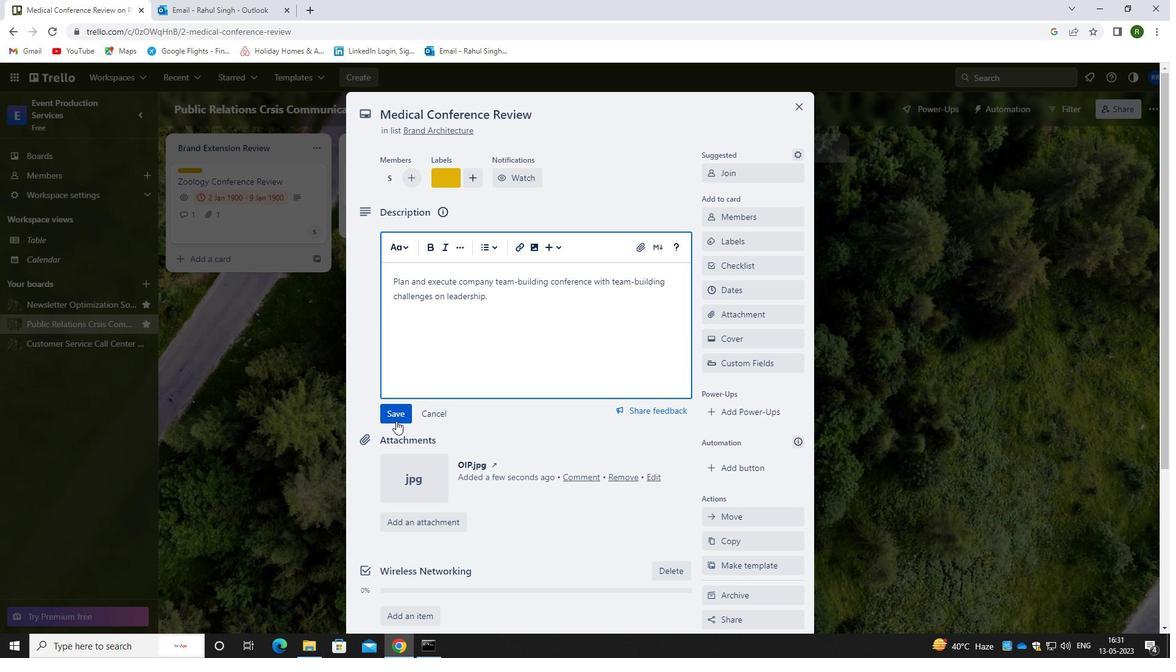
Action: Mouse pressed left at (396, 416)
Screenshot: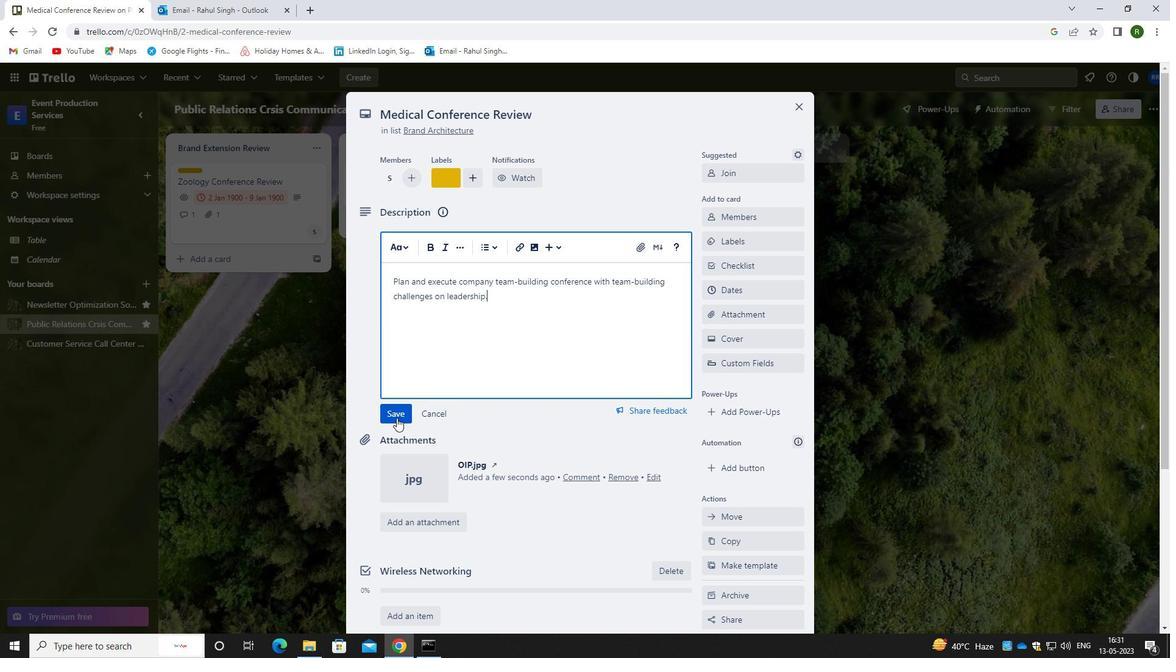 
Action: Mouse moved to (507, 336)
Screenshot: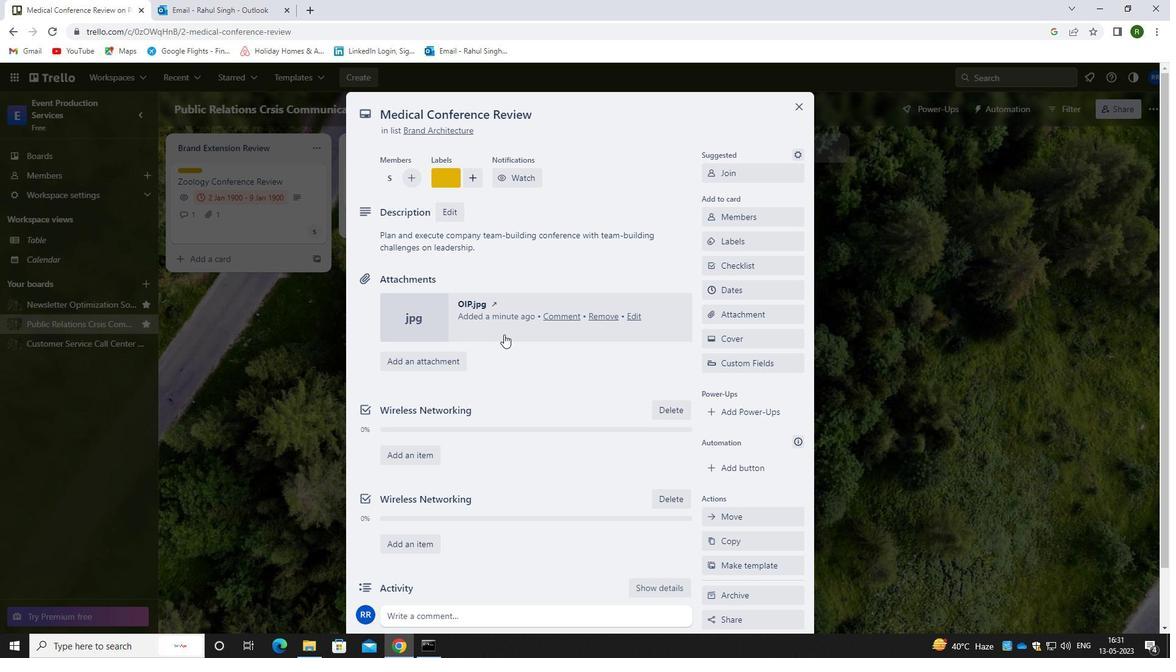 
Action: Mouse scrolled (507, 335) with delta (0, 0)
Screenshot: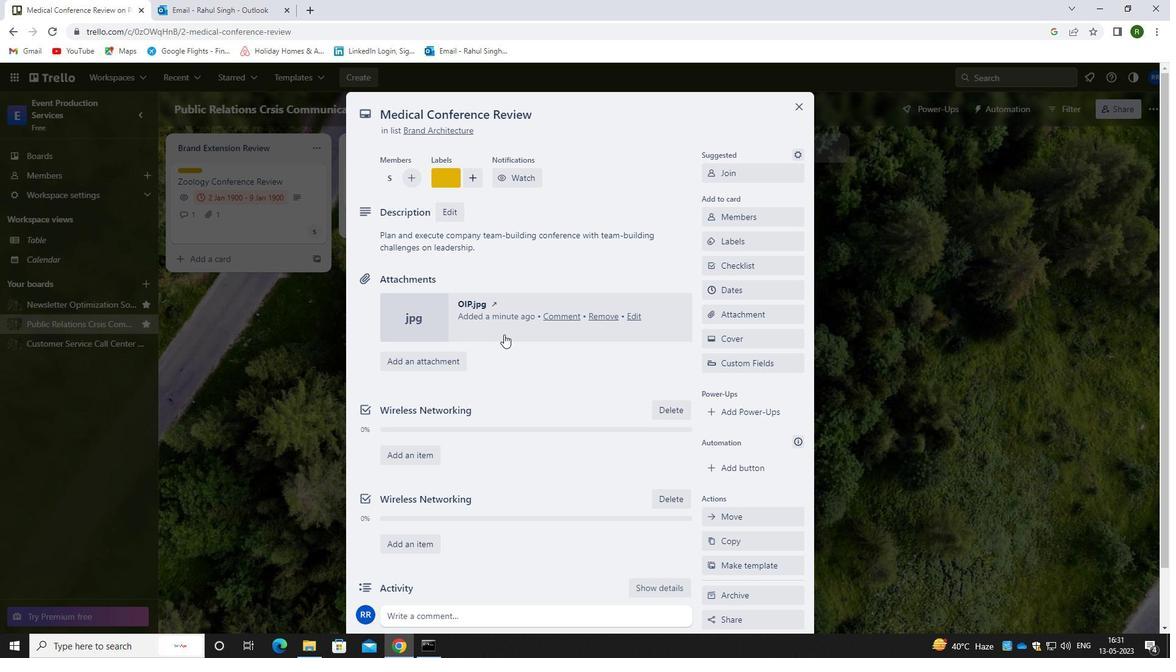 
Action: Mouse moved to (513, 342)
Screenshot: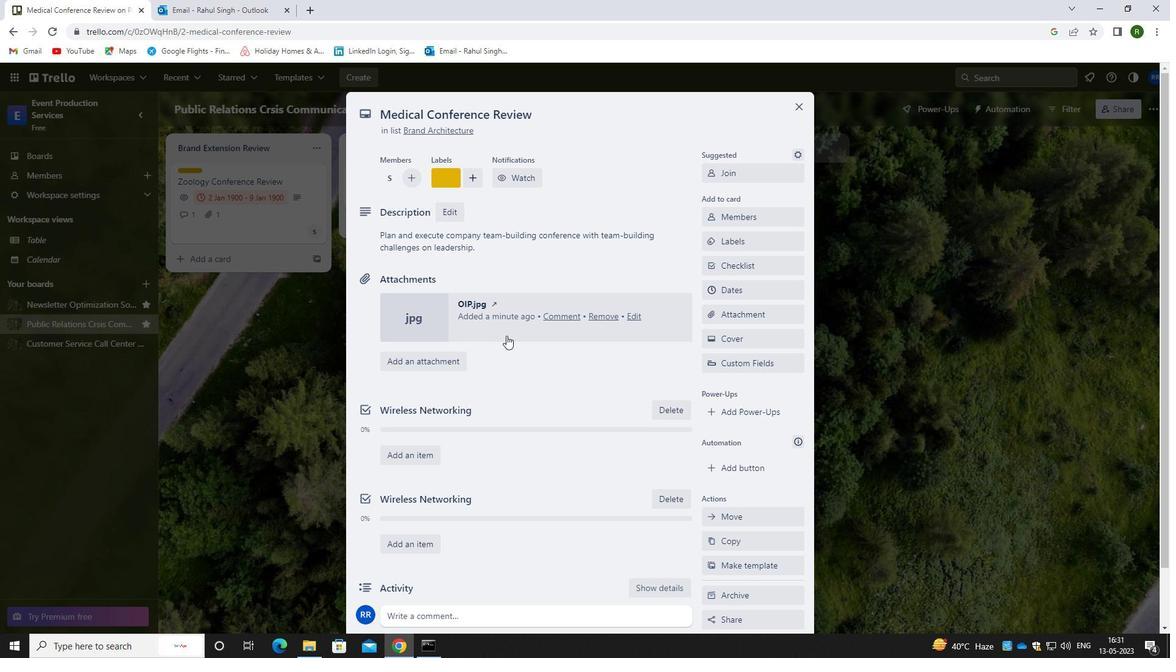 
Action: Mouse scrolled (513, 341) with delta (0, 0)
Screenshot: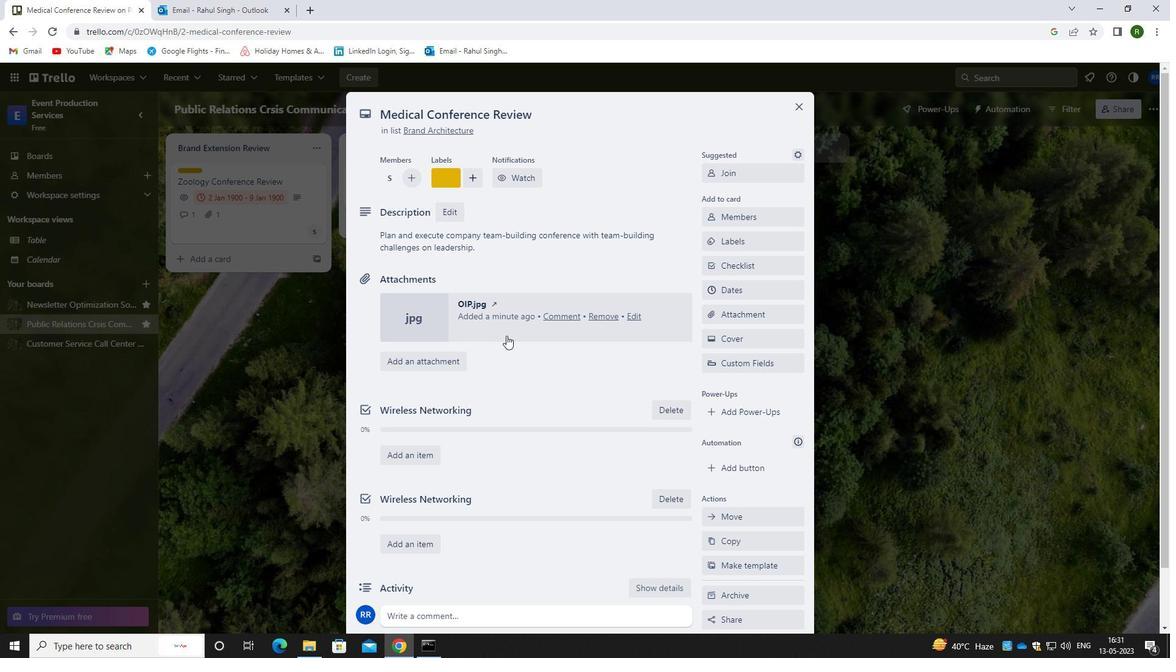 
Action: Mouse moved to (455, 554)
Screenshot: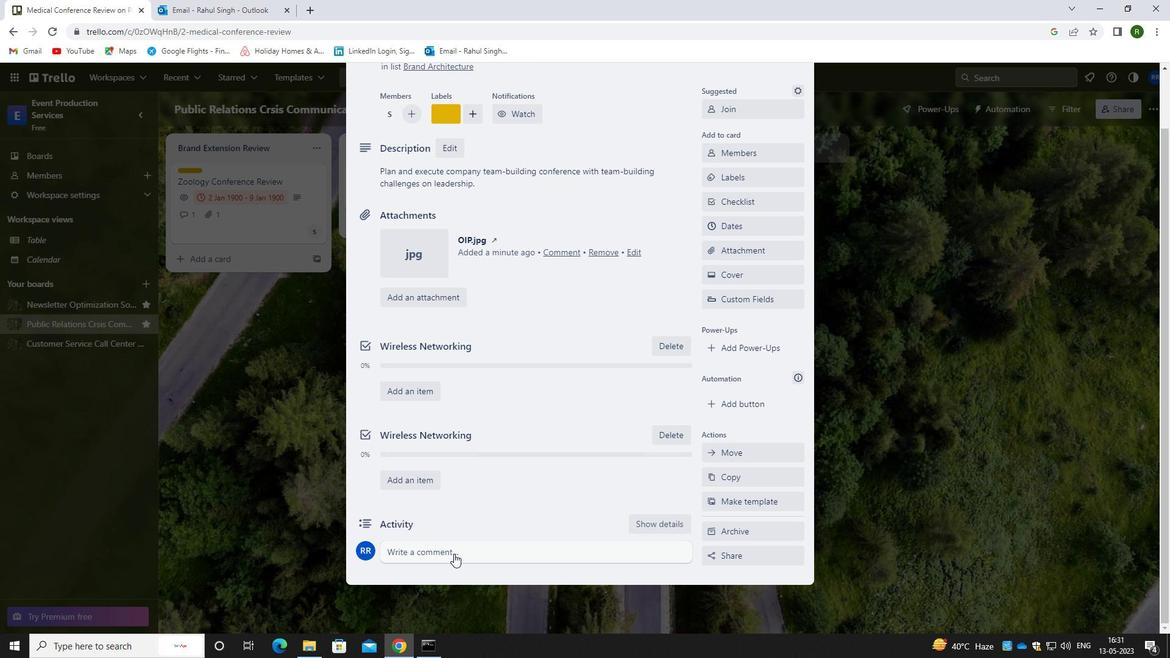 
Action: Mouse pressed left at (455, 554)
Screenshot: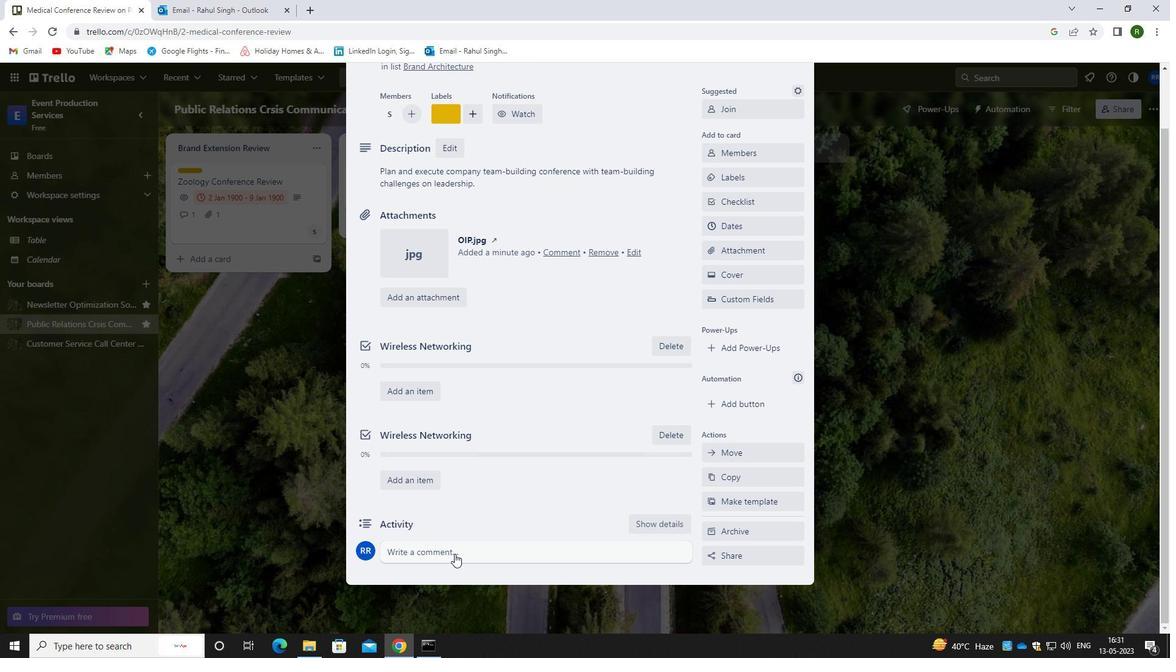 
Action: Mouse moved to (449, 580)
Screenshot: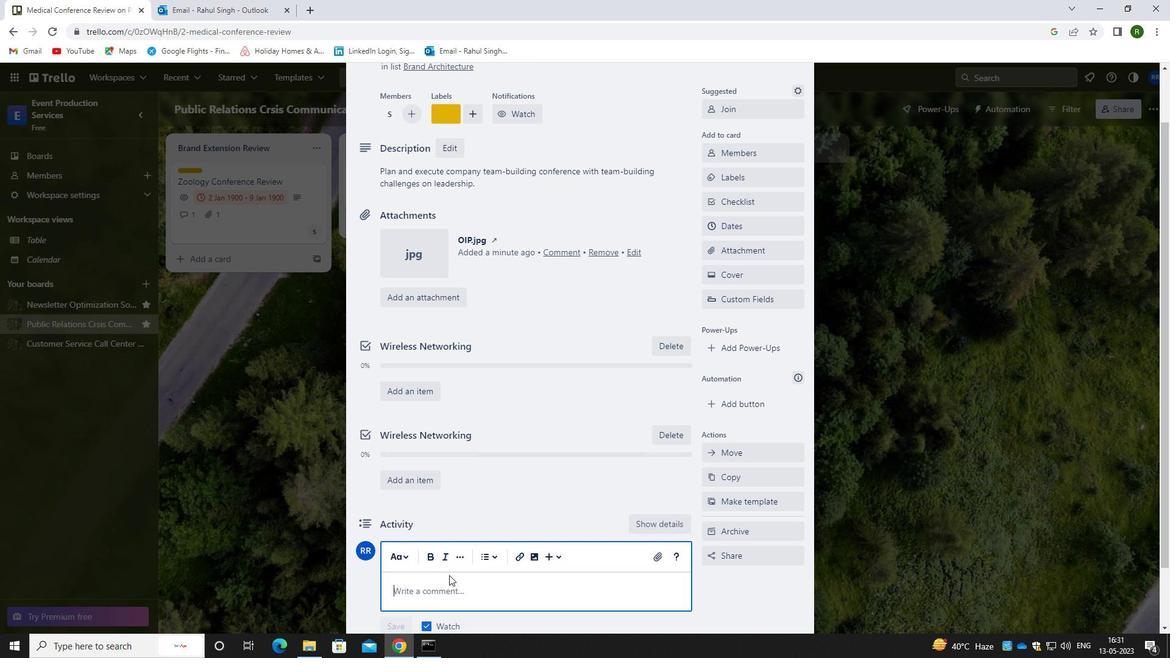 
Action: Mouse pressed left at (449, 580)
Screenshot: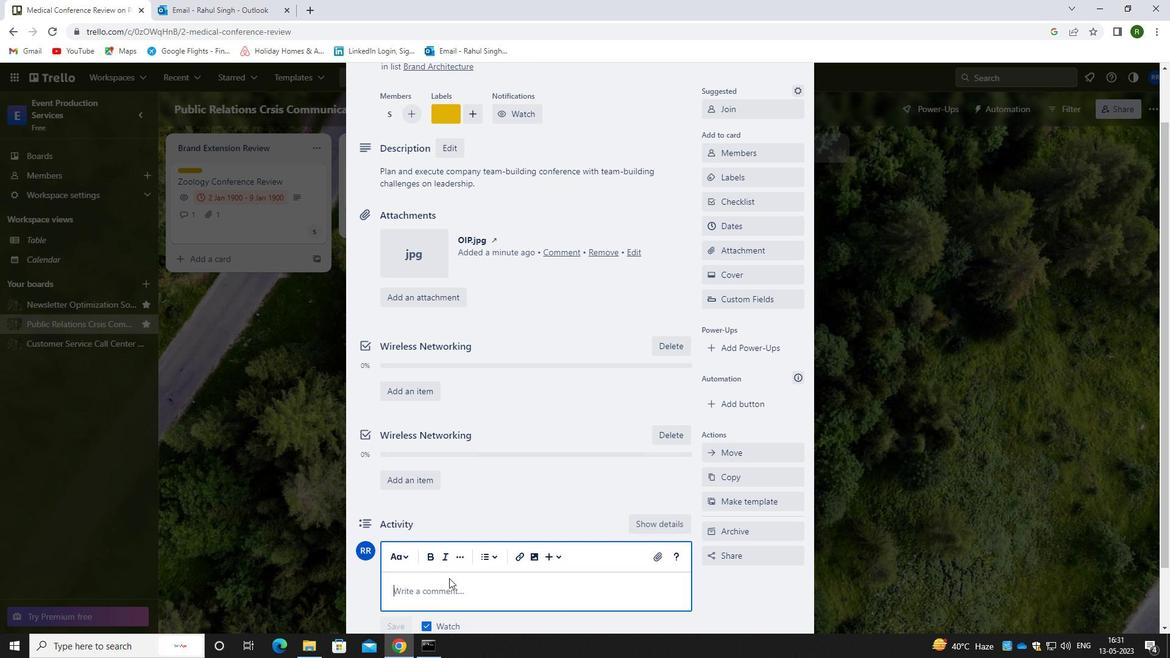 
Action: Mouse moved to (453, 599)
Screenshot: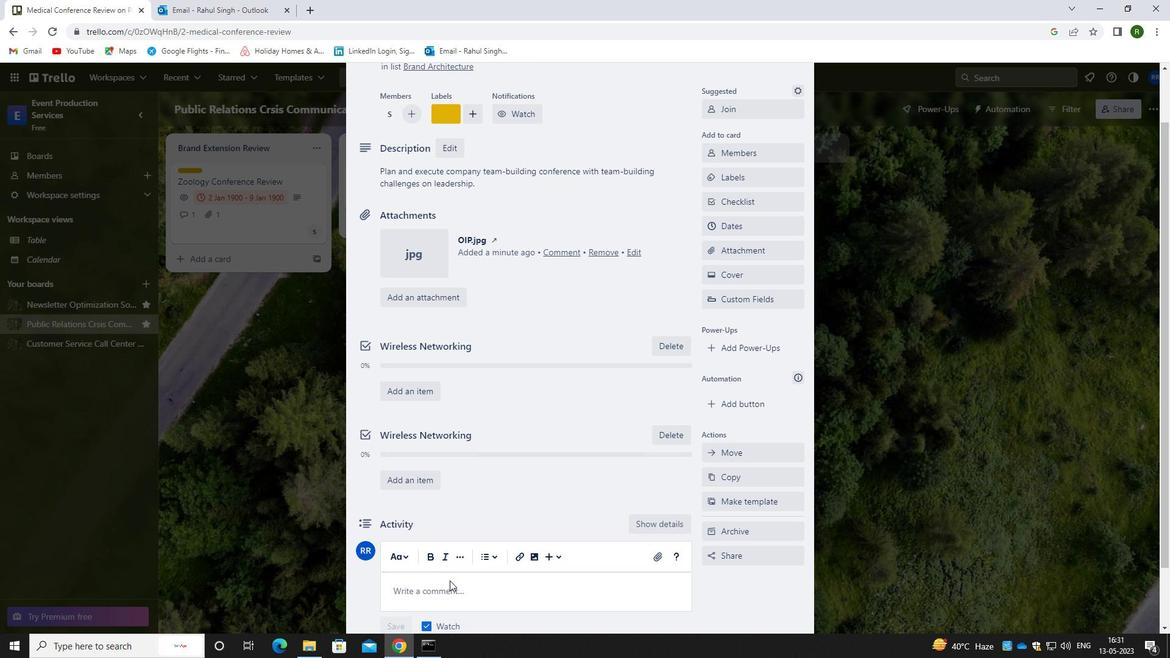 
Action: Mouse pressed left at (453, 599)
Screenshot: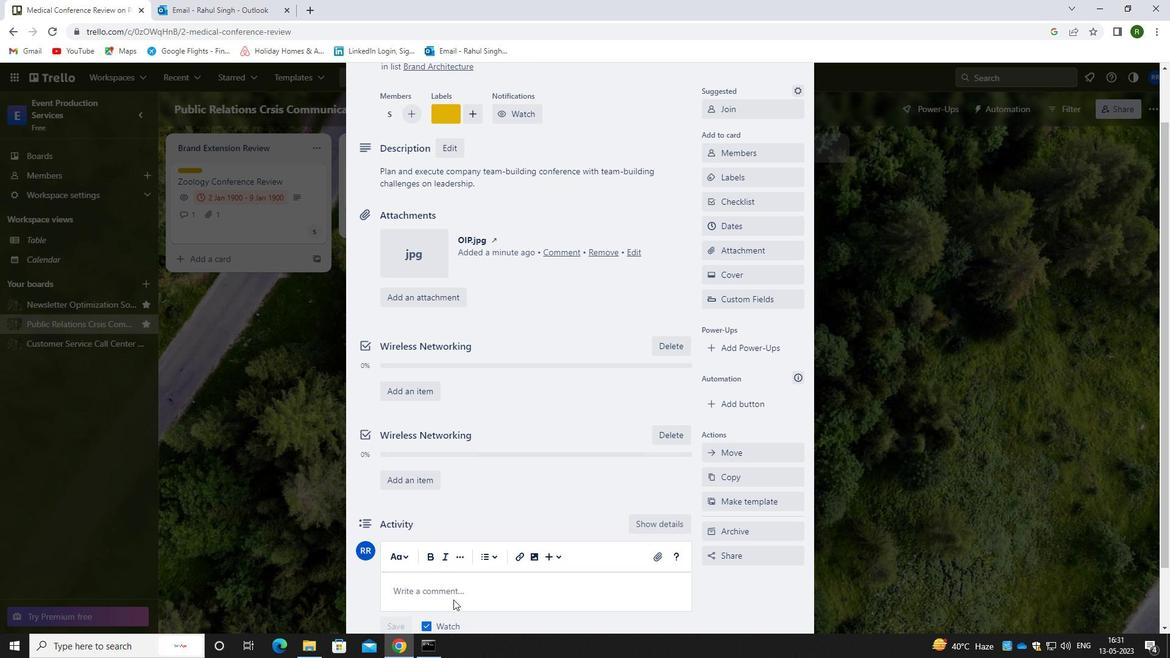 
Action: Key pressed <Key.caps_lock>L<Key.caps_lock>ET<Key.space>US<Key.space>APPROACH<Key.space>THIS<Key.space>TASK<Key.space>WITH<Key.space><Key.space>GROWTH<Key.space>MINDSET,<Key.space>EMBRACING<Key.space>CHALLENGES<Key.space>AND<Key.space>SEEKING<Key.space>THEM<Key.space>AS<Key.space>OPPORTUNITIES<Key.space>TO<Key.space>LEARN<Key.space>AND<Key.space>IMPROVE.
Screenshot: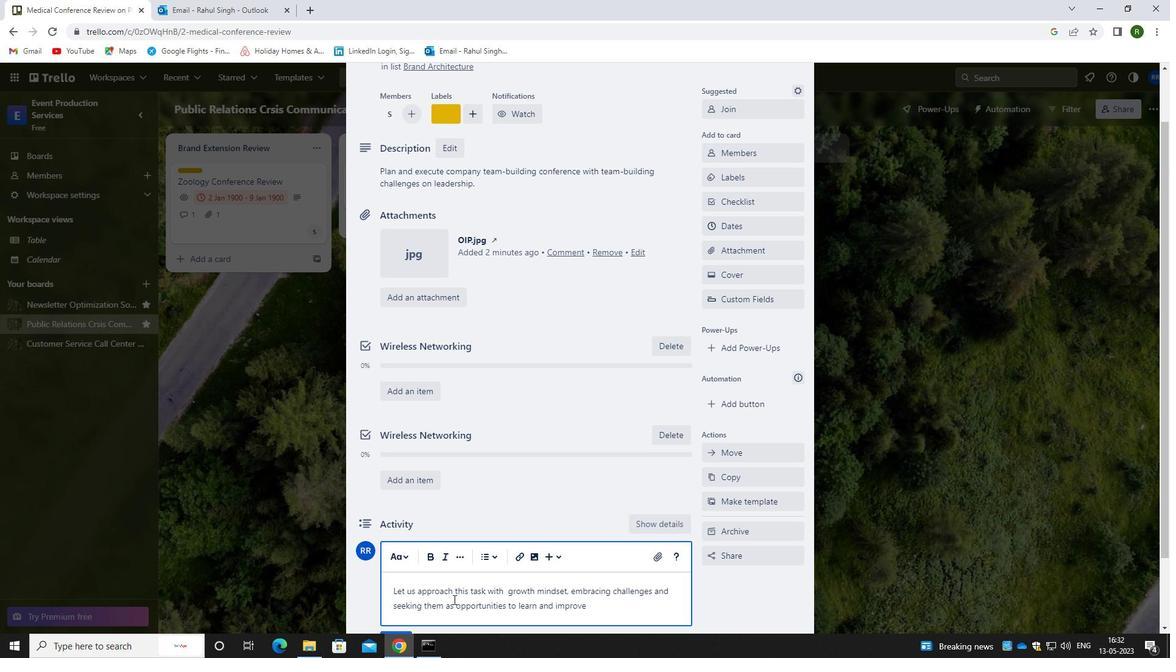 
Action: Mouse moved to (484, 578)
Screenshot: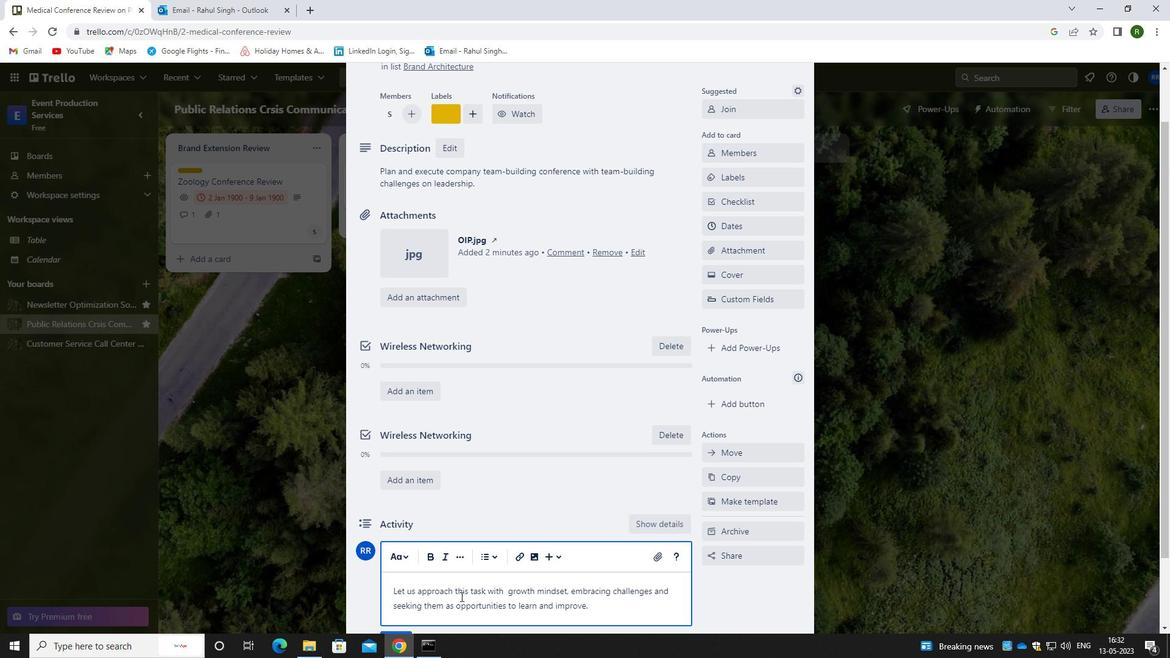 
Action: Mouse scrolled (484, 577) with delta (0, 0)
Screenshot: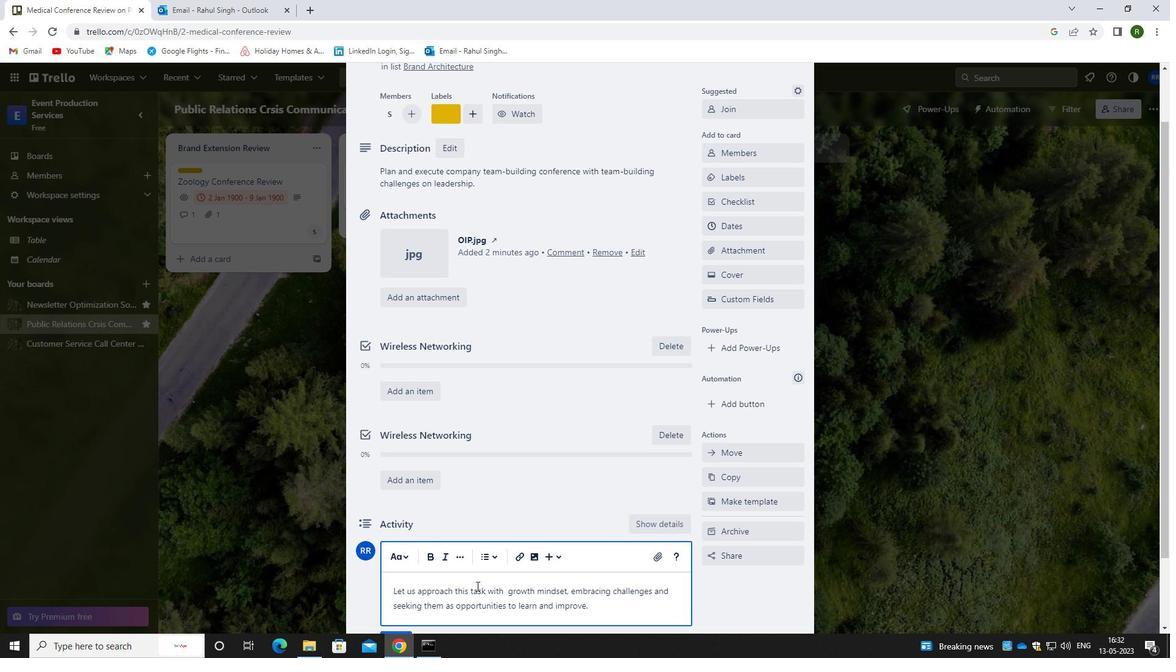 
Action: Mouse scrolled (484, 577) with delta (0, 0)
Screenshot: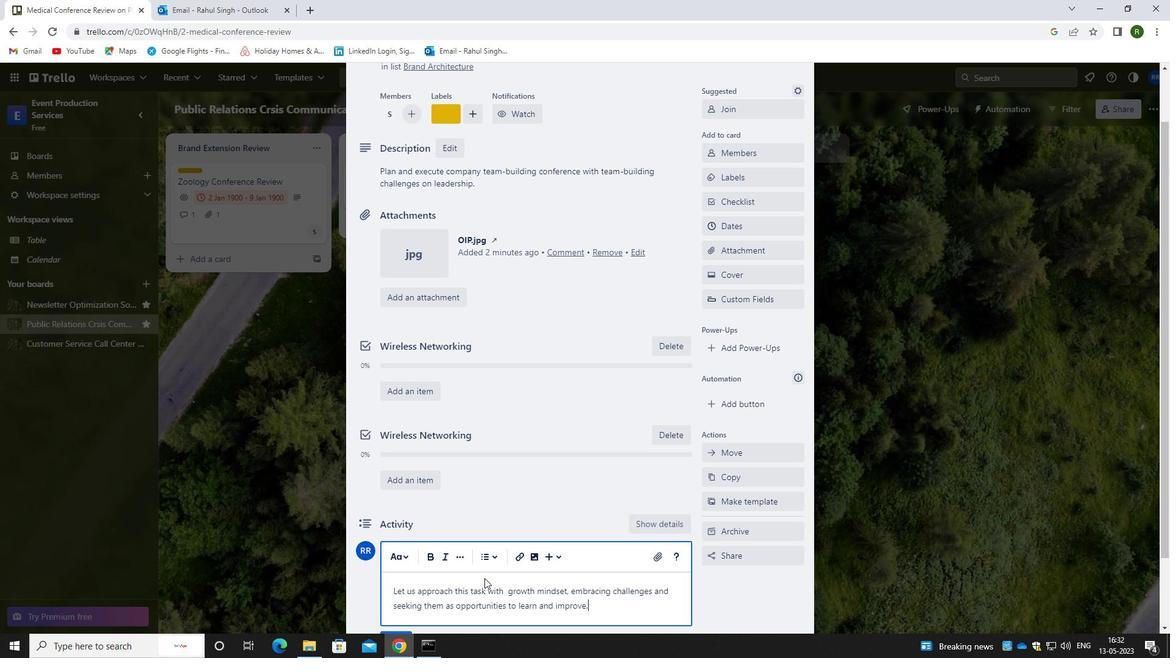 
Action: Mouse moved to (396, 561)
Screenshot: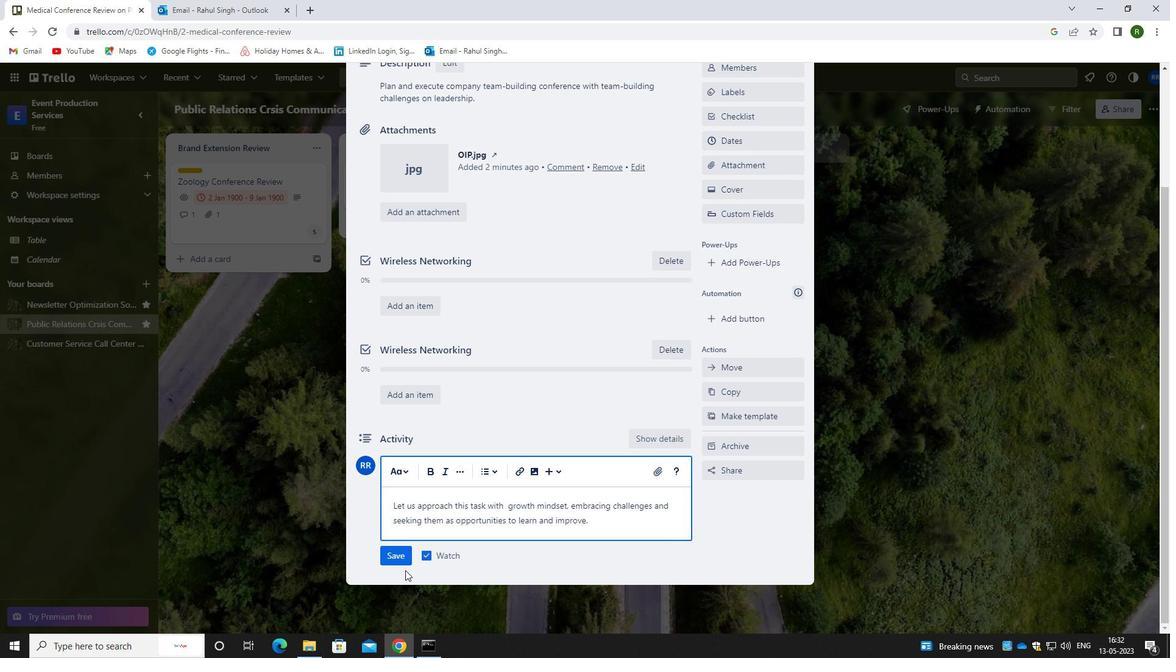 
Action: Mouse pressed left at (396, 561)
Screenshot: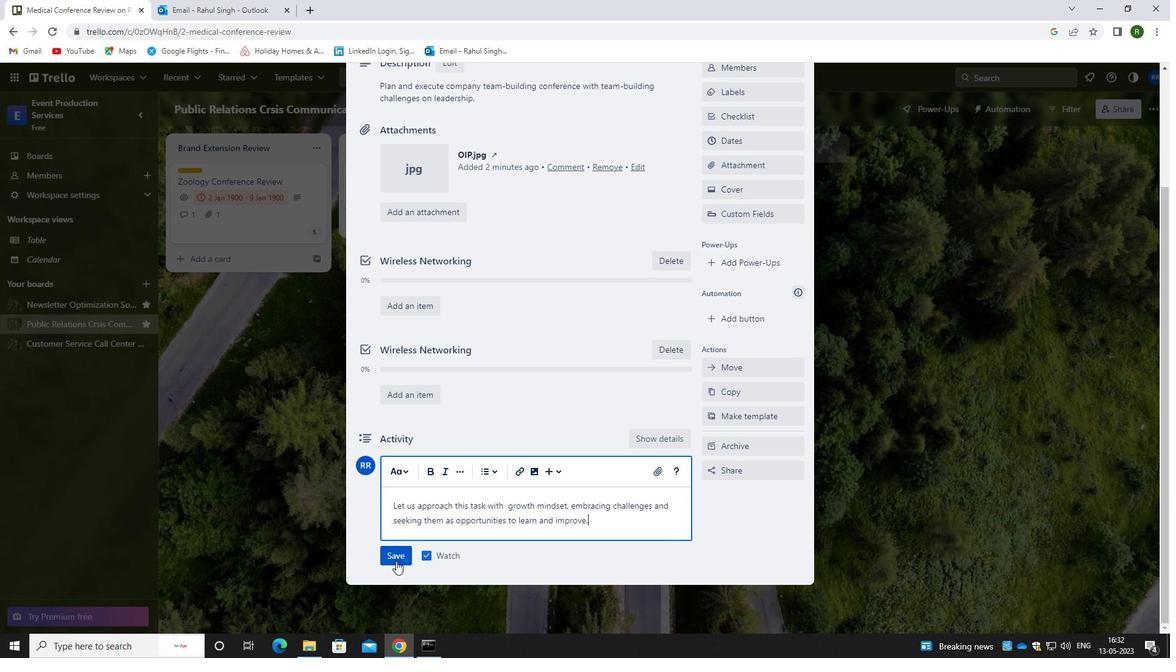 
Action: Mouse moved to (705, 259)
Screenshot: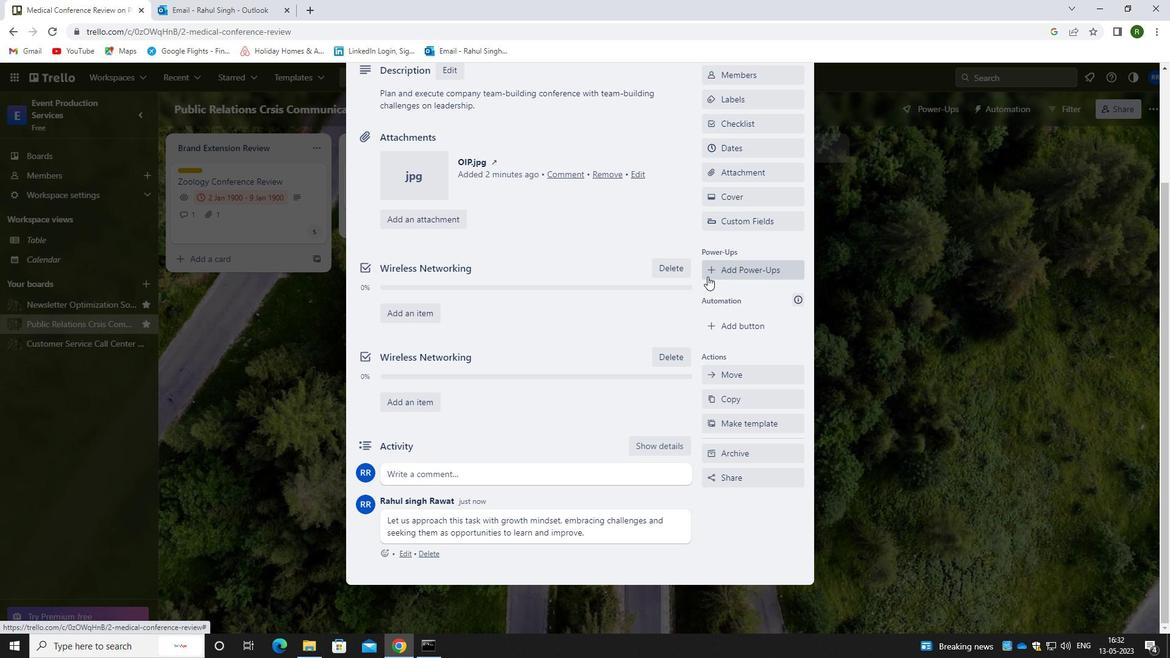 
Action: Mouse scrolled (705, 259) with delta (0, 0)
Screenshot: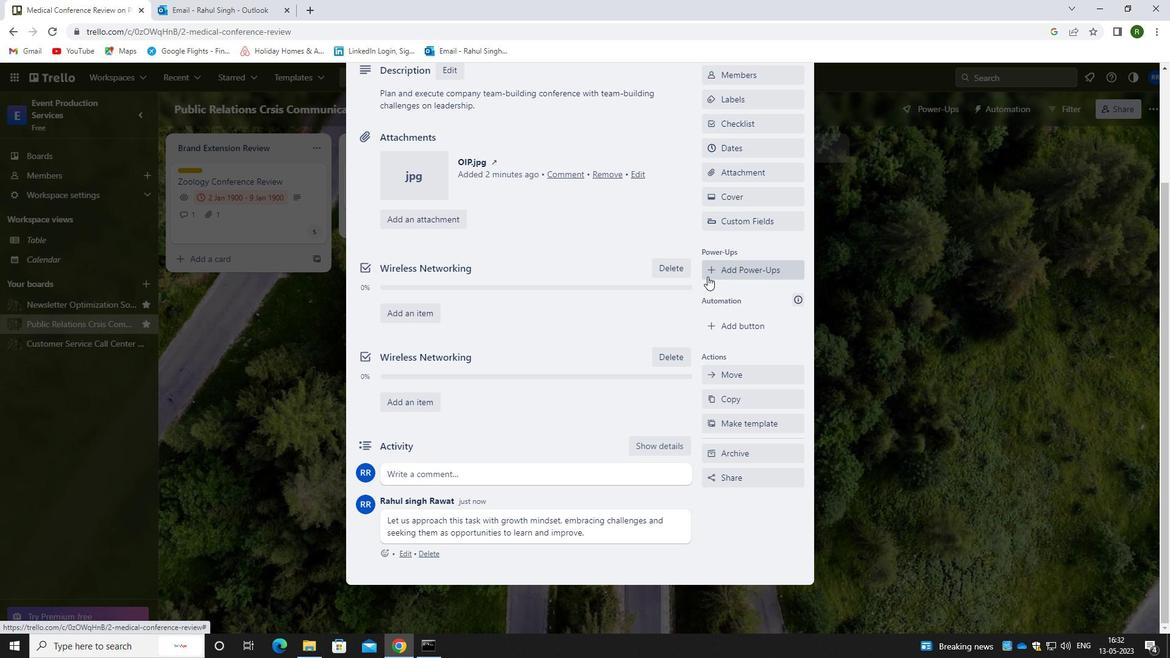 
Action: Mouse moved to (724, 202)
Screenshot: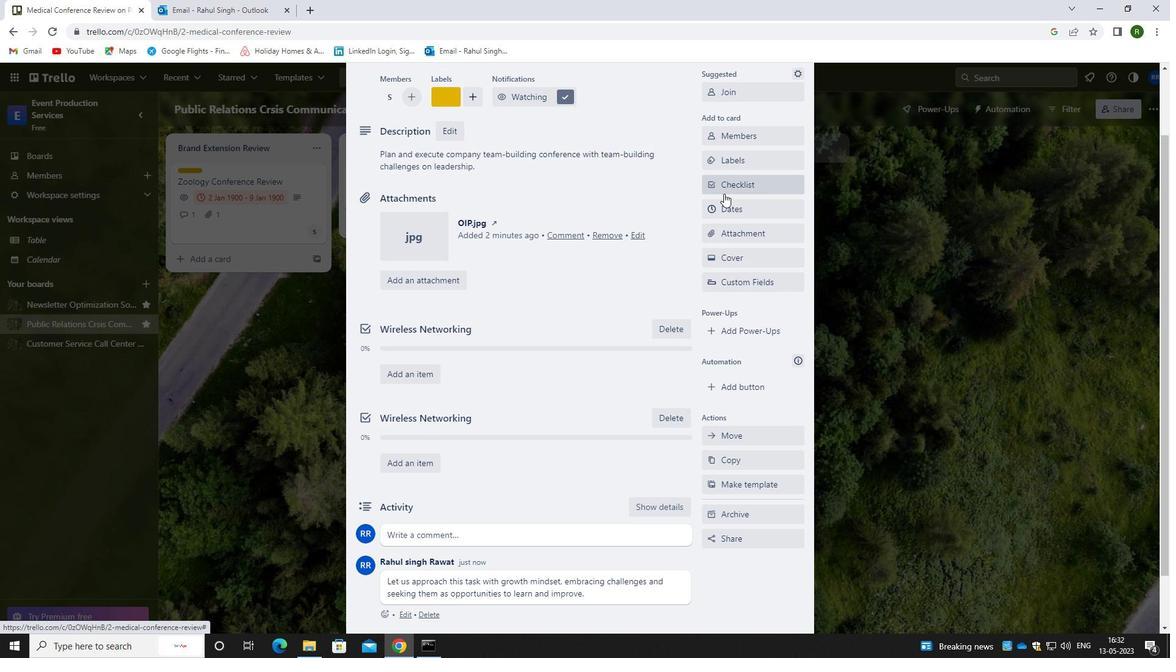 
Action: Mouse pressed left at (724, 202)
Screenshot: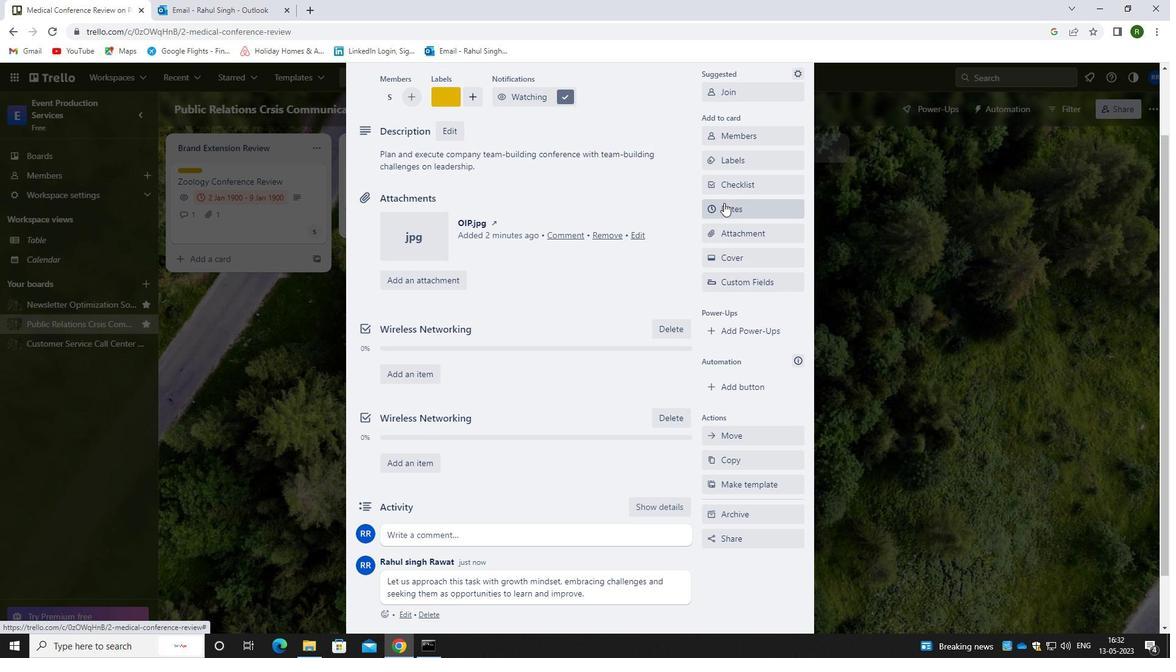 
Action: Mouse moved to (717, 332)
Screenshot: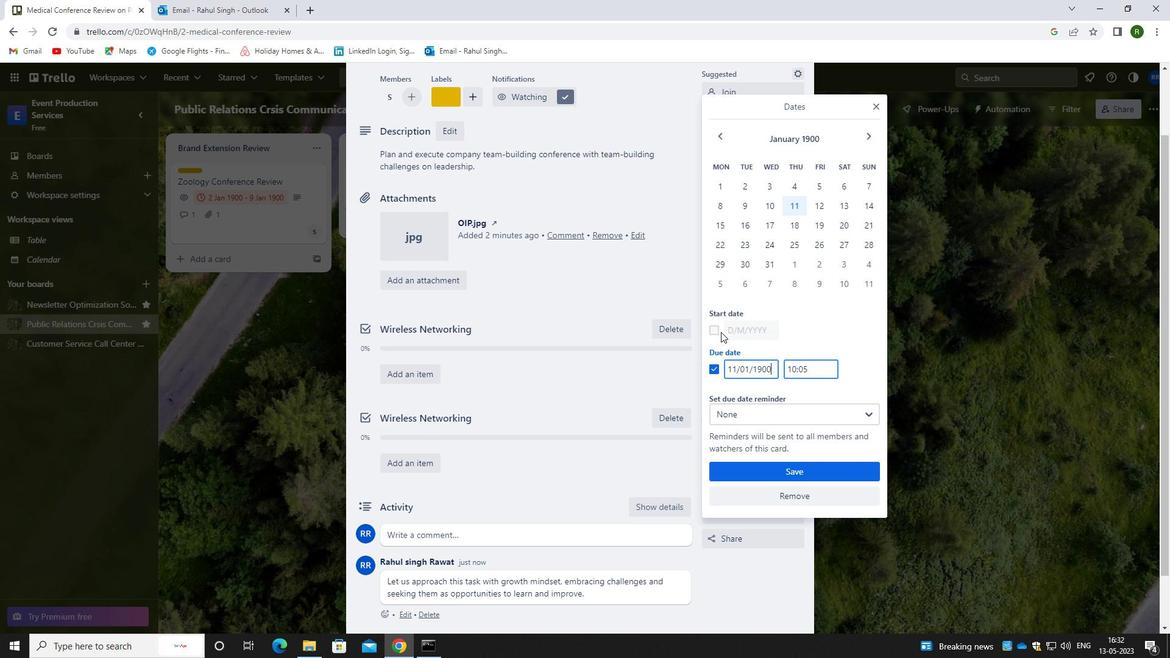 
Action: Mouse pressed left at (717, 332)
Screenshot: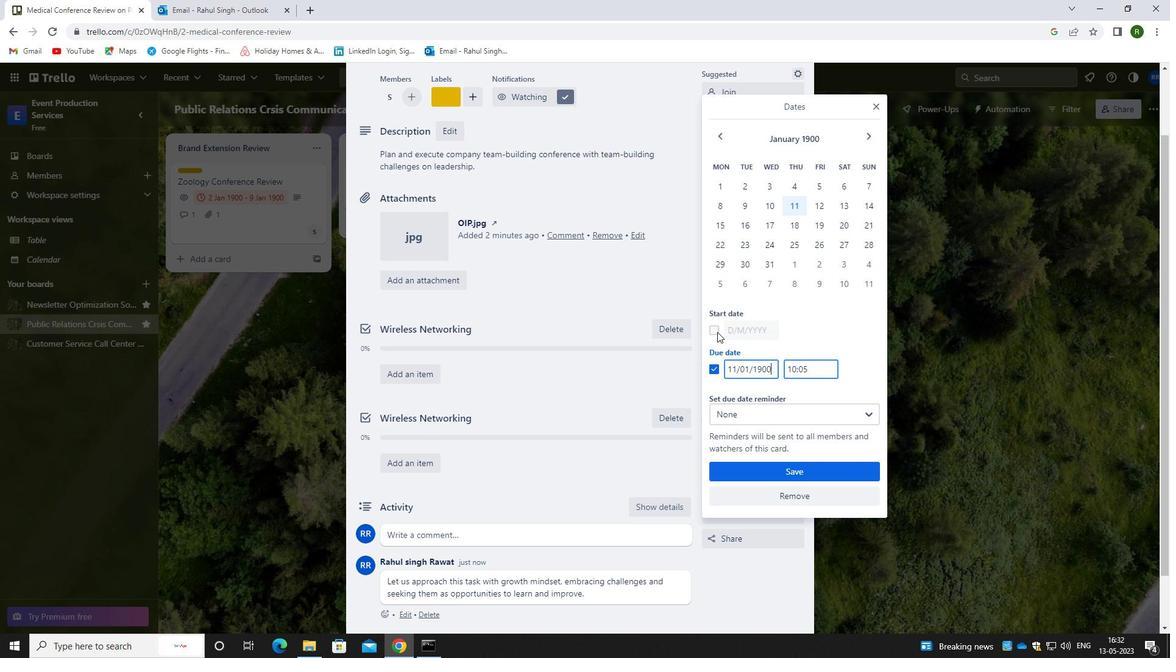 
Action: Mouse moved to (774, 330)
Screenshot: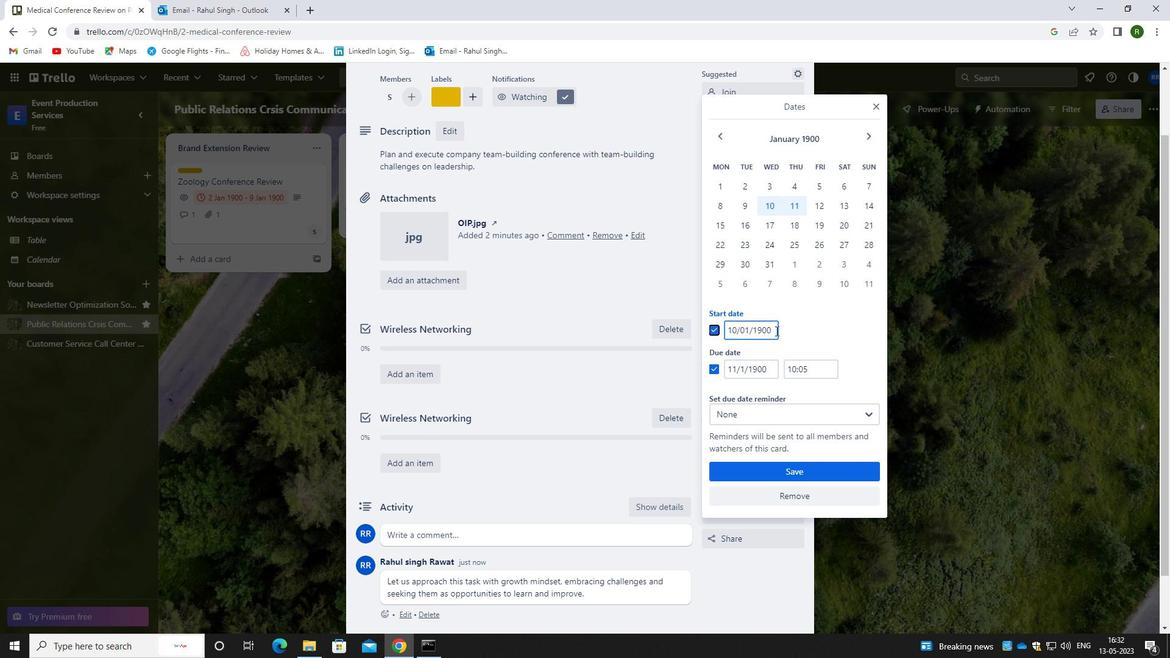 
Action: Mouse pressed left at (774, 330)
Screenshot: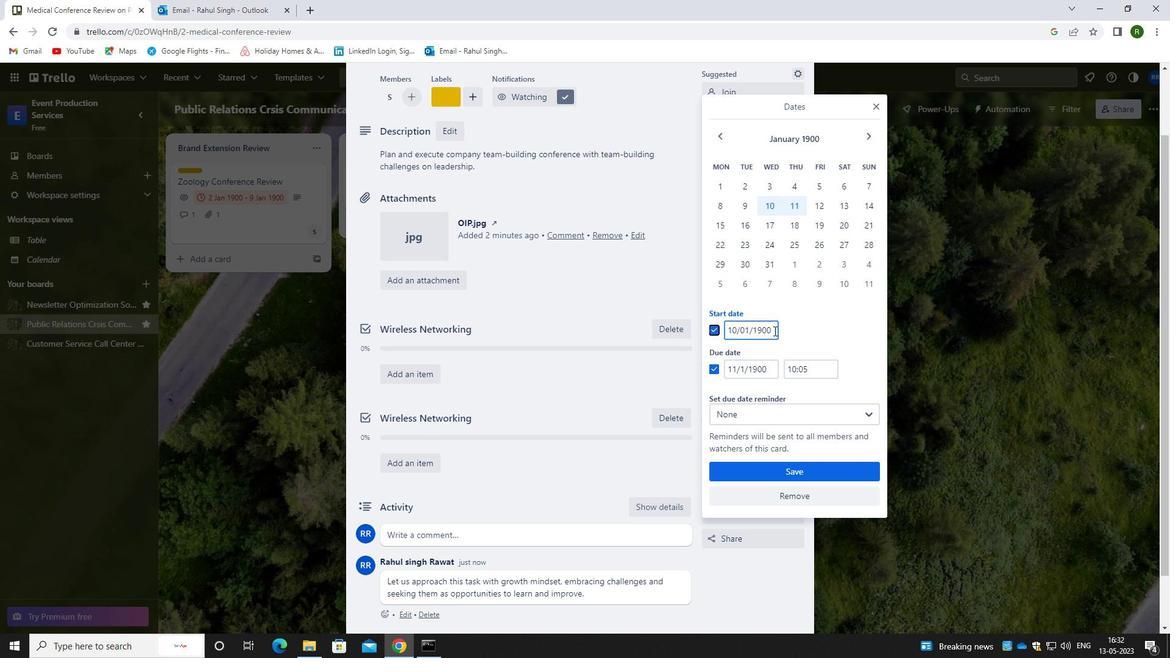 
Action: Mouse moved to (722, 327)
Screenshot: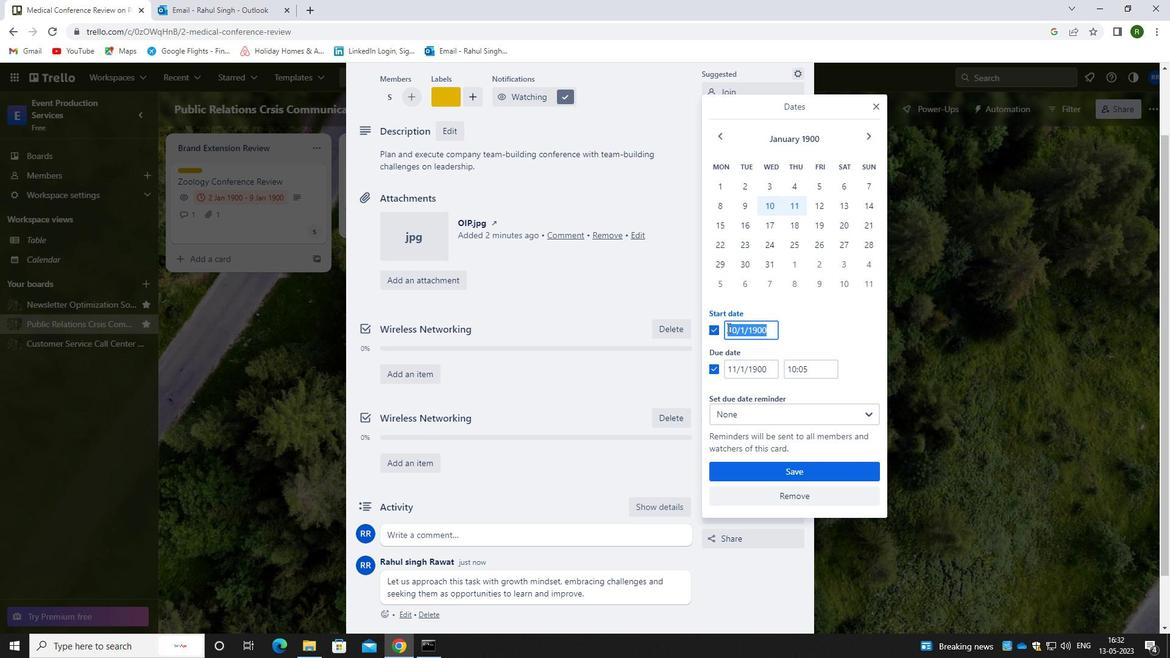 
Action: Key pressed 05/01/1900
Screenshot: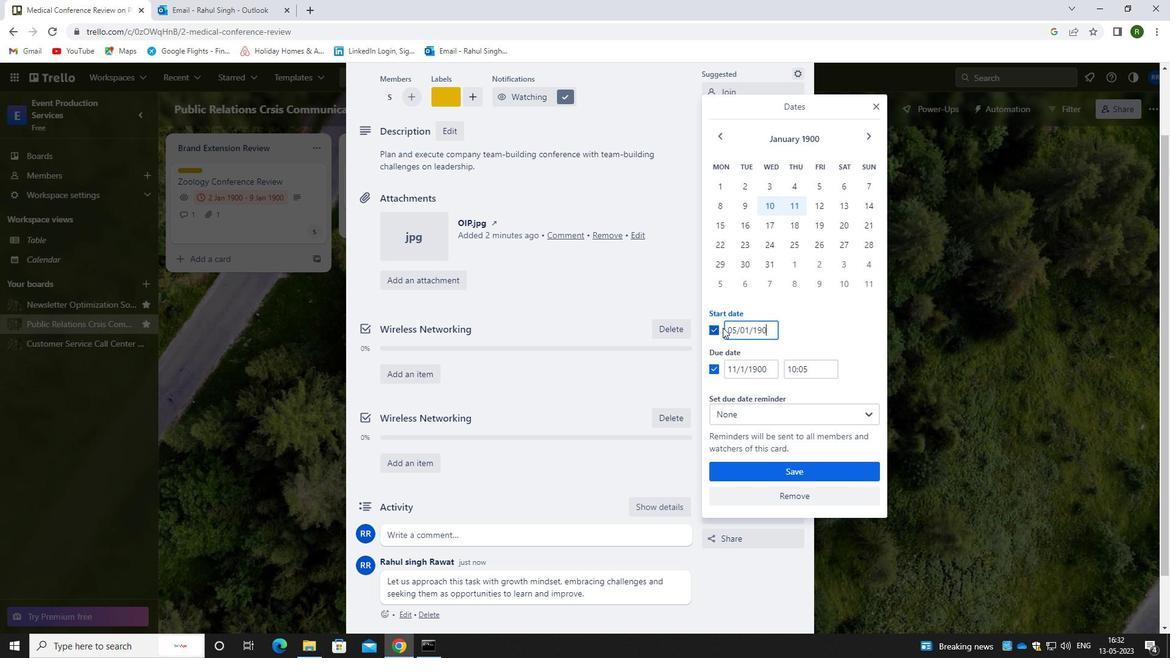 
Action: Mouse moved to (771, 366)
Screenshot: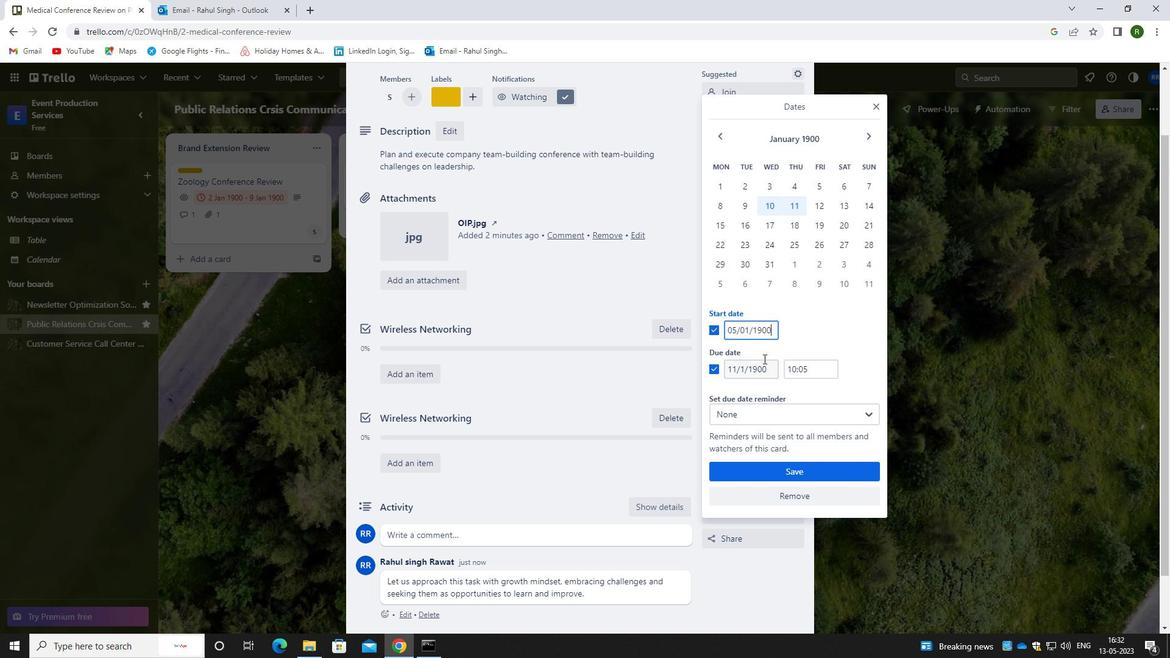 
Action: Mouse pressed left at (771, 366)
Screenshot: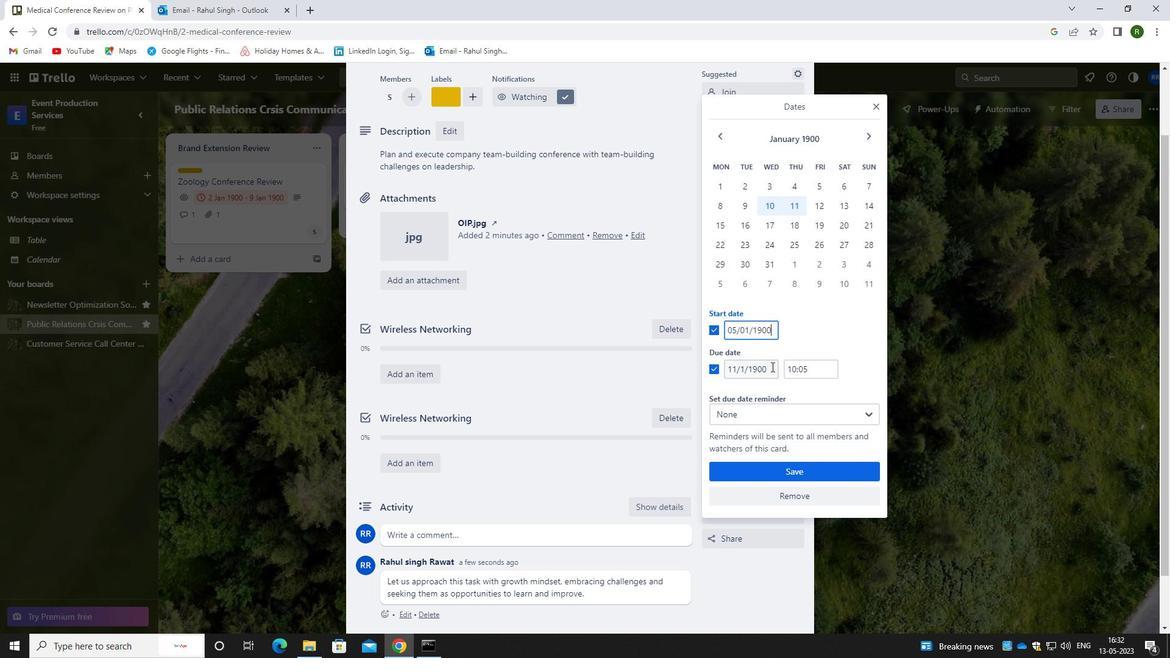 
Action: Mouse moved to (727, 368)
Screenshot: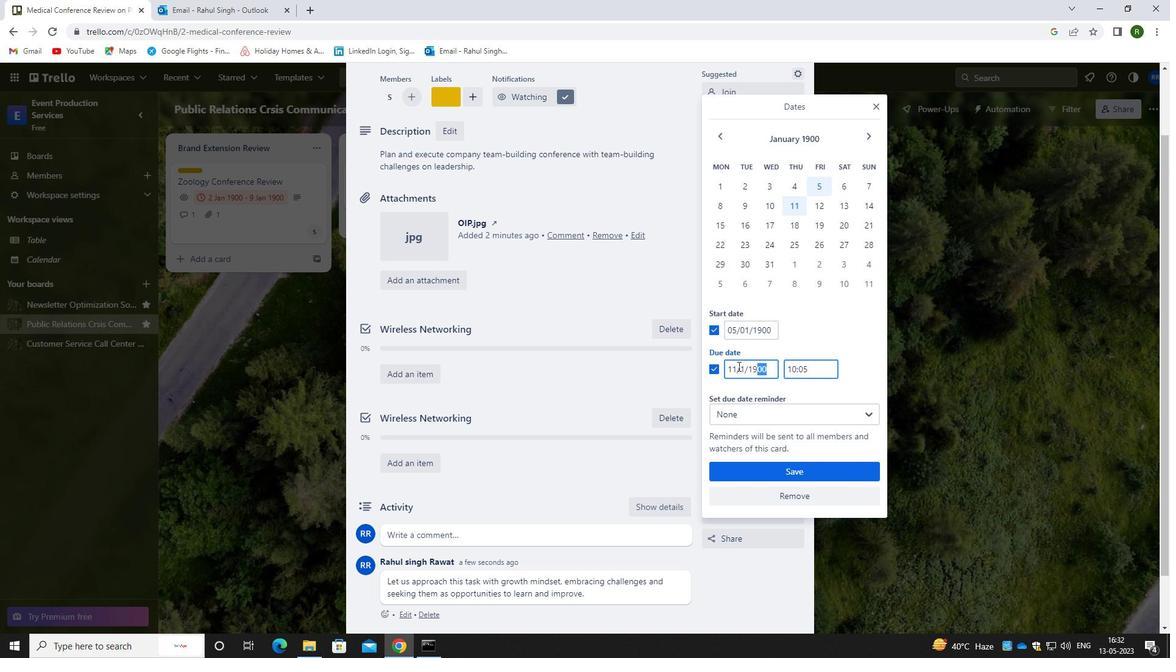 
Action: Key pressed 12/01/1900
Screenshot: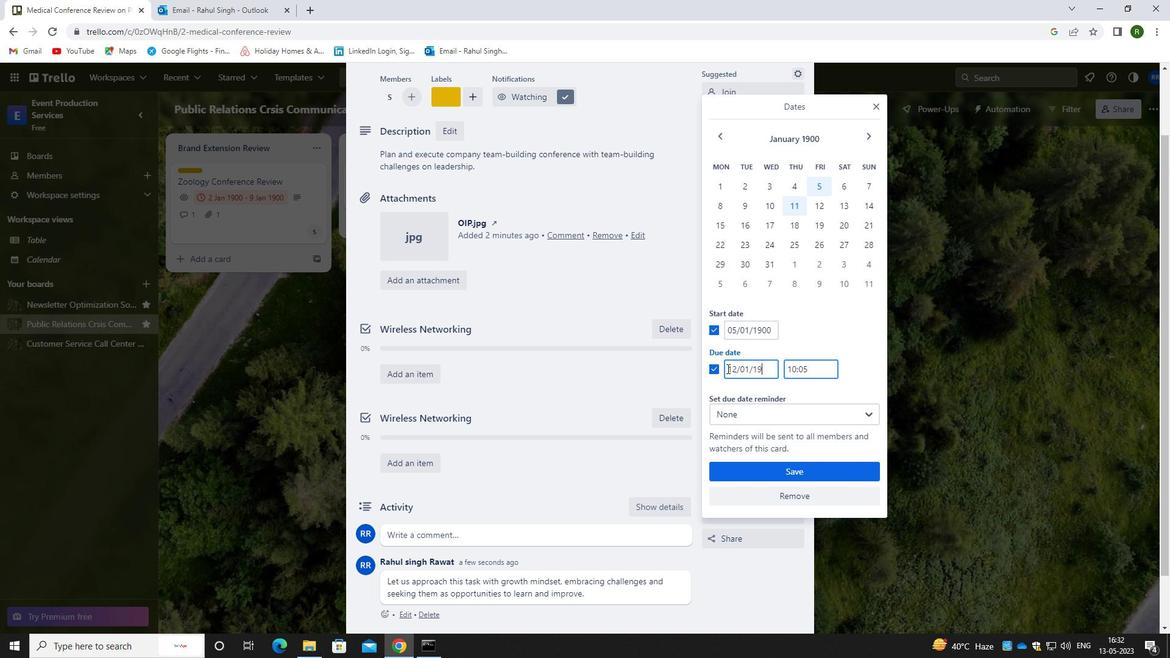 
Action: Mouse moved to (772, 471)
Screenshot: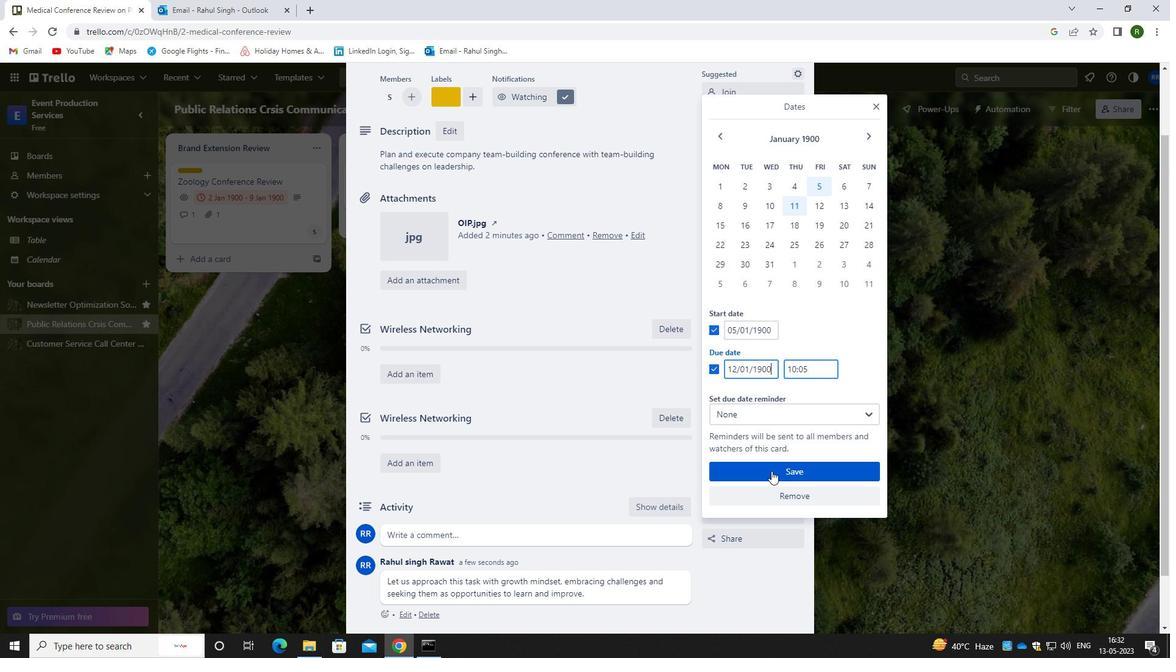 
Action: Mouse pressed left at (772, 471)
Screenshot: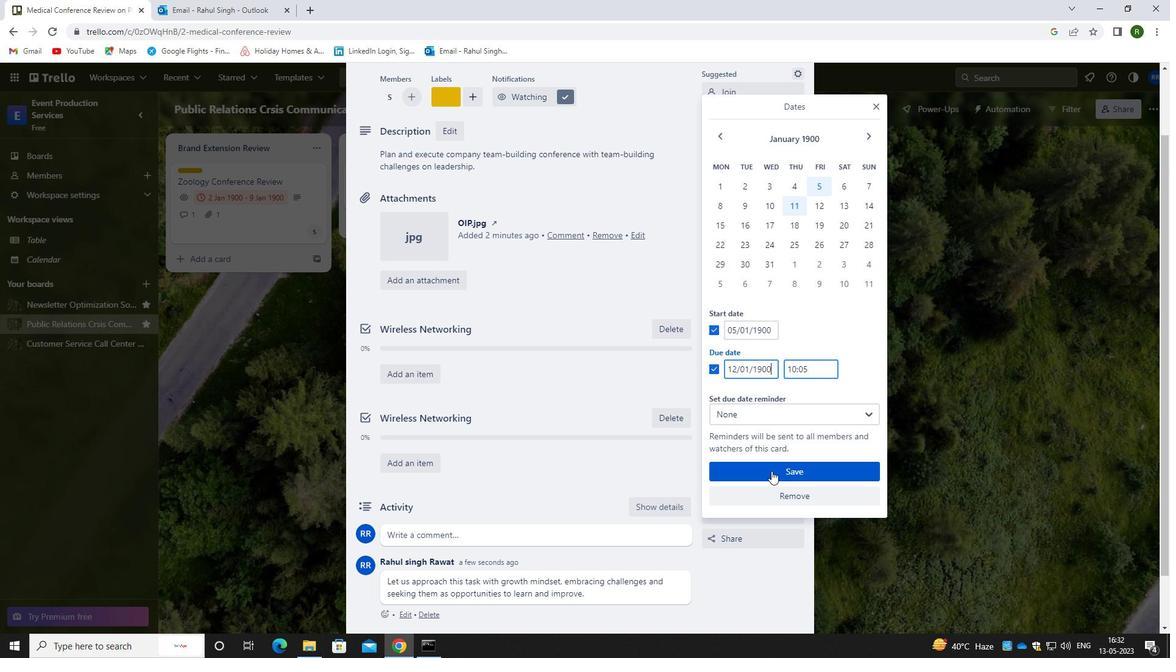 
Action: Mouse moved to (546, 415)
Screenshot: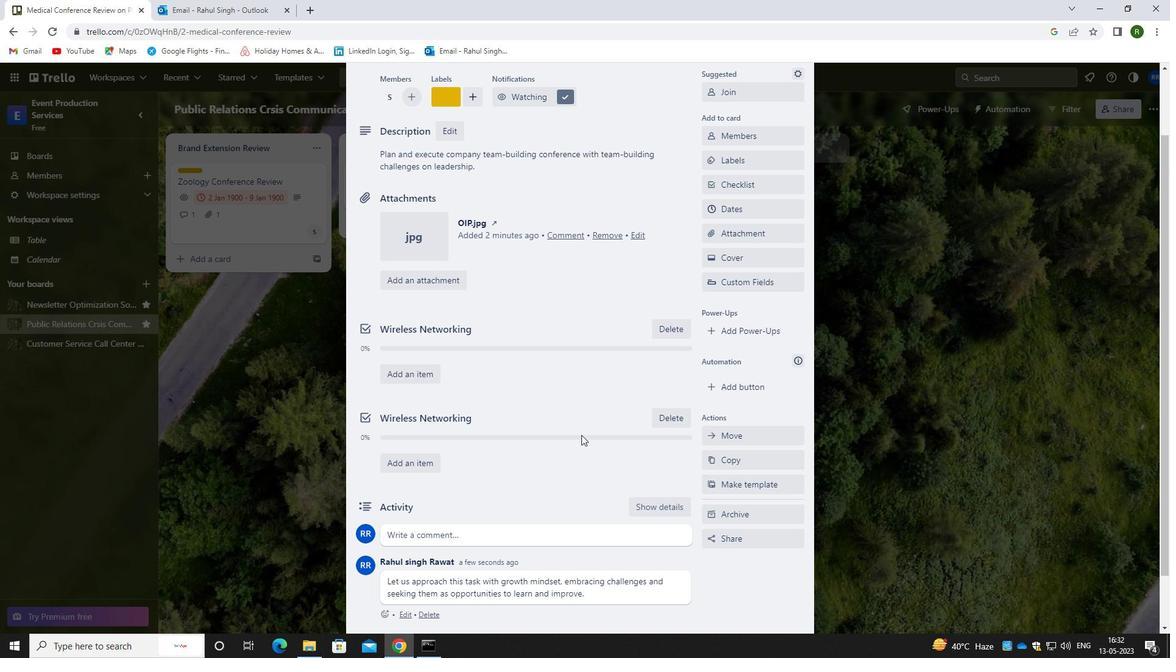 
Action: Mouse scrolled (546, 416) with delta (0, 0)
Screenshot: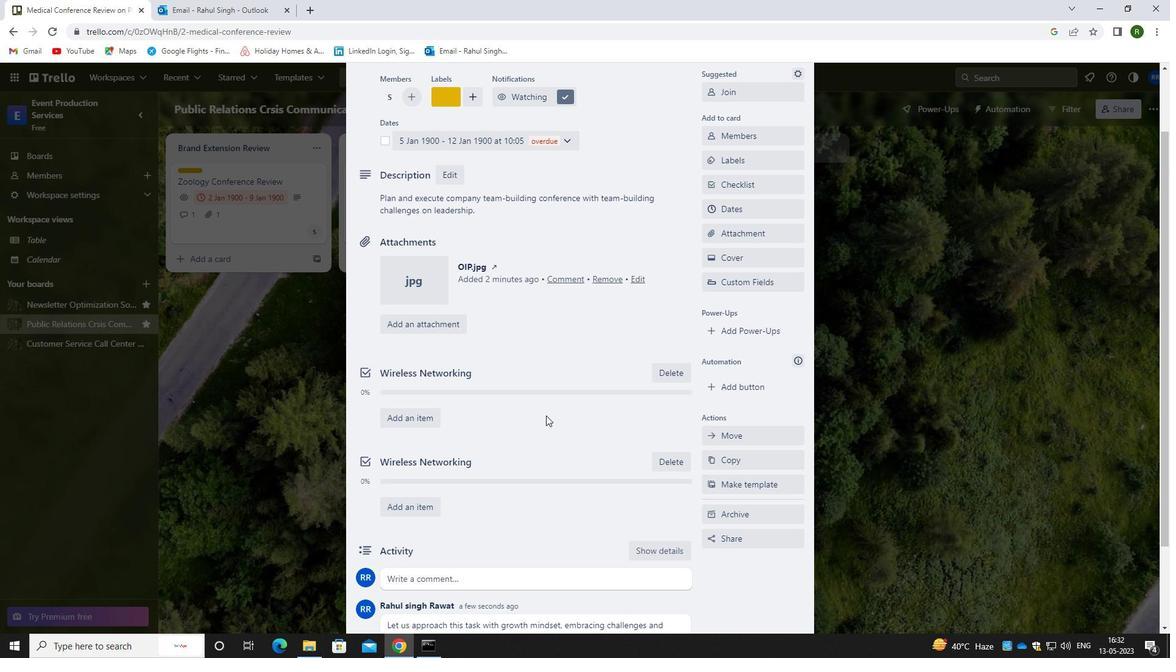
Action: Mouse scrolled (546, 416) with delta (0, 0)
Screenshot: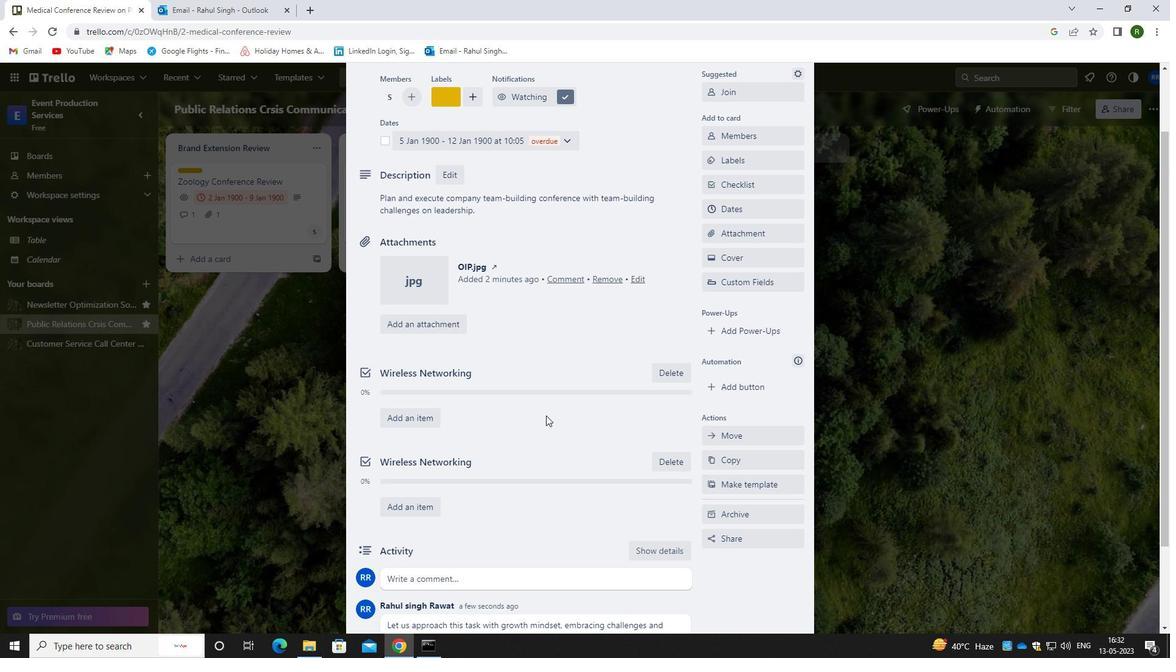 
Action: Mouse scrolled (546, 416) with delta (0, 0)
Screenshot: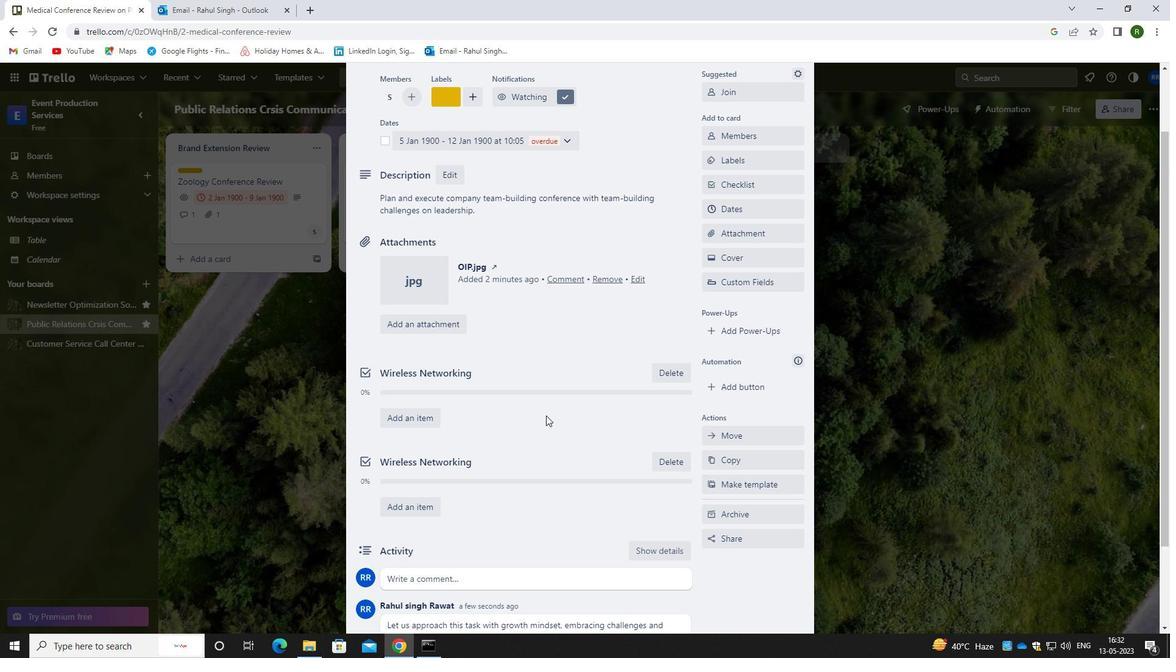 
